 Task: Find connections with filter location Sønderborg with filter topic #realestatewith filter profile language German with filter current company INeuron.ai with filter school Patna University with filter industry Dairy Product Manufacturing with filter service category Graphic Design with filter keywords title Hospital Volunteer
Action: Mouse moved to (501, 66)
Screenshot: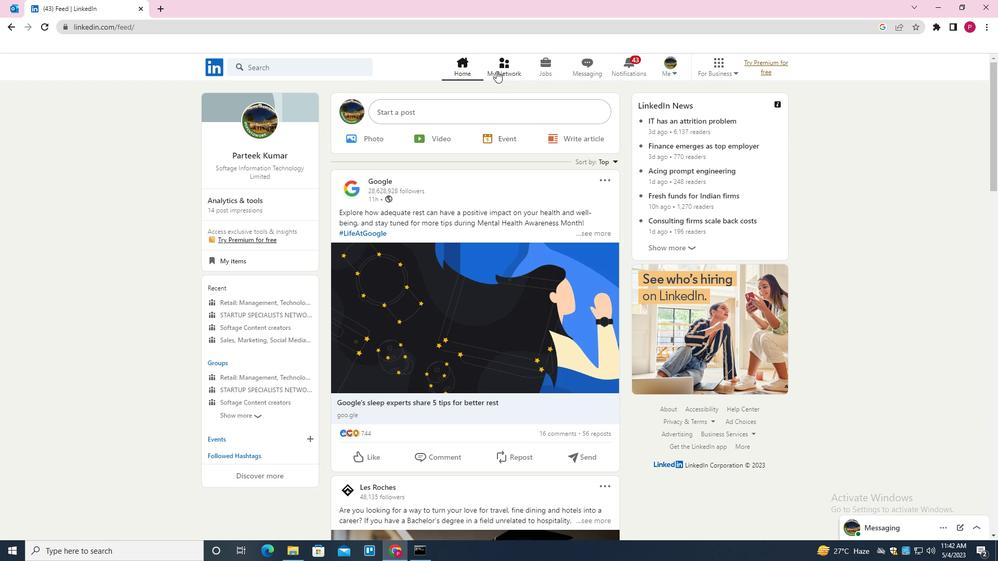 
Action: Mouse pressed left at (501, 66)
Screenshot: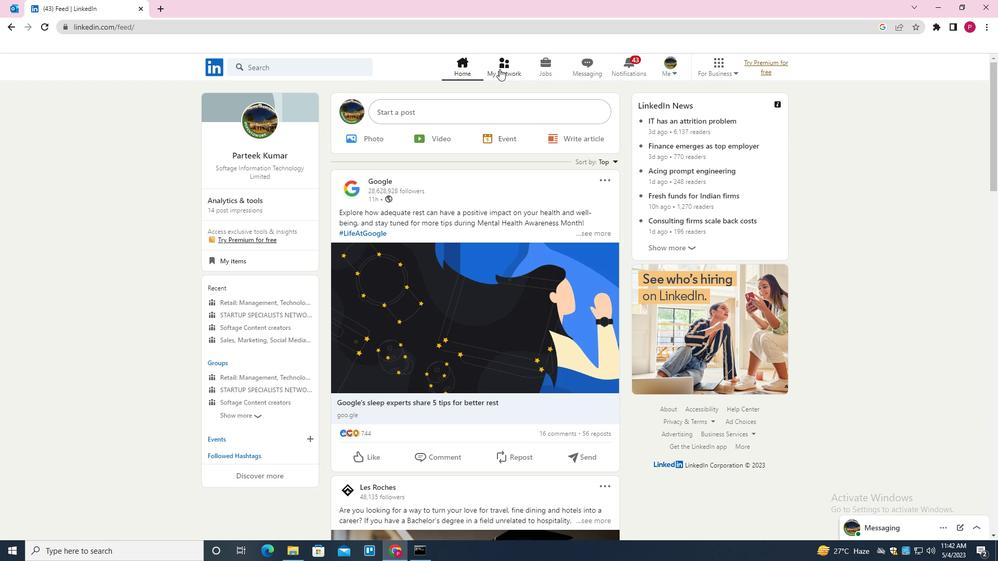 
Action: Mouse moved to (312, 122)
Screenshot: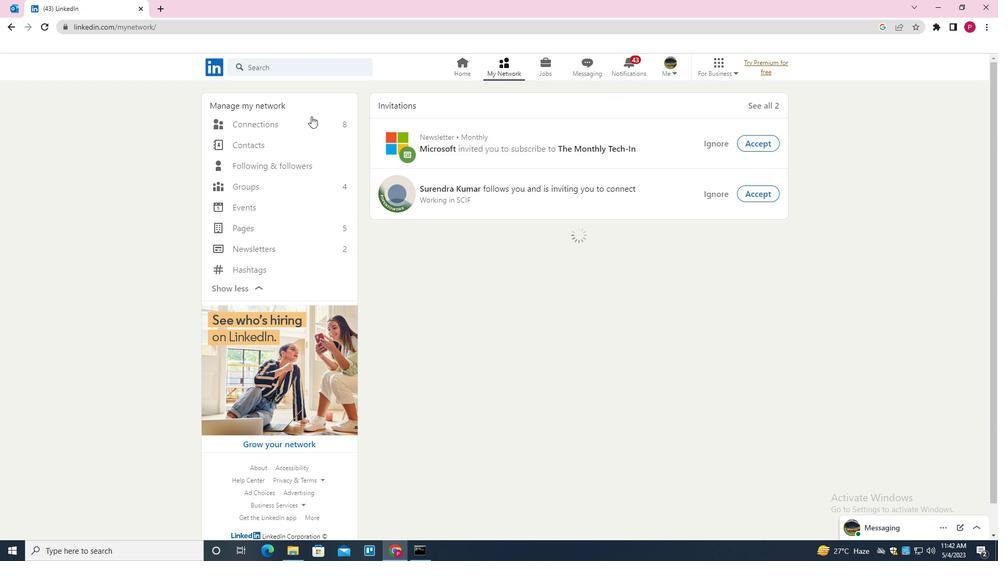
Action: Mouse pressed left at (312, 122)
Screenshot: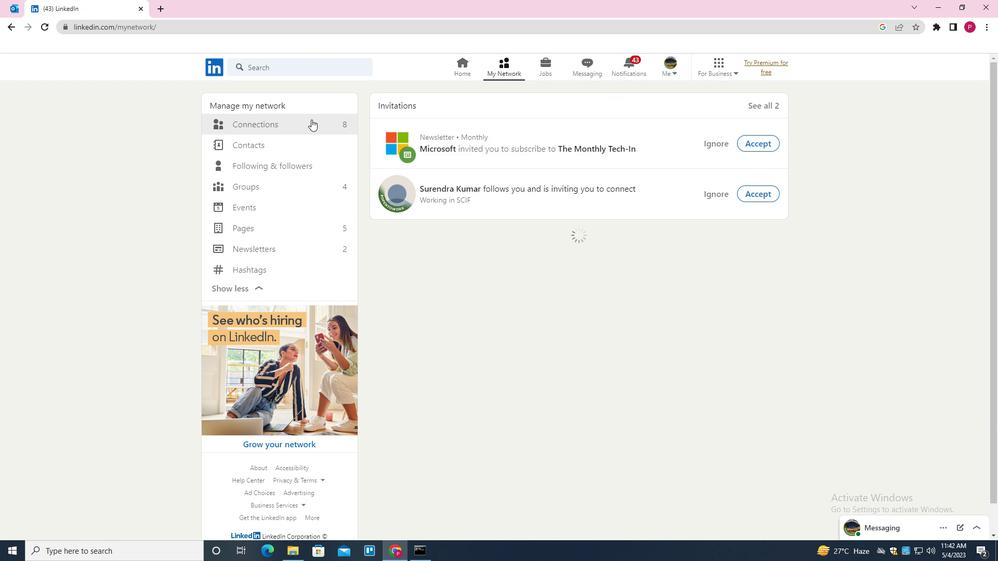 
Action: Mouse moved to (585, 126)
Screenshot: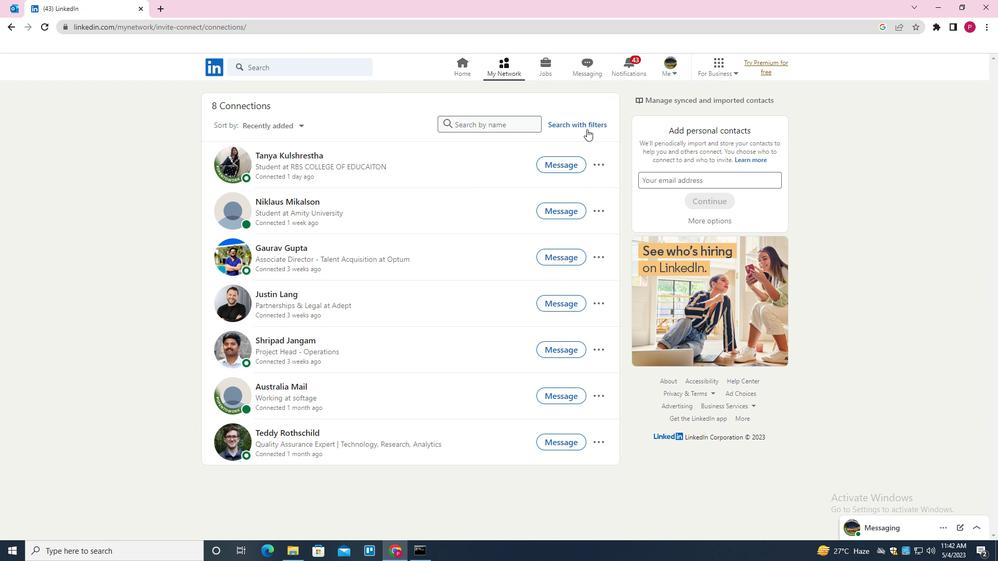 
Action: Mouse pressed left at (585, 126)
Screenshot: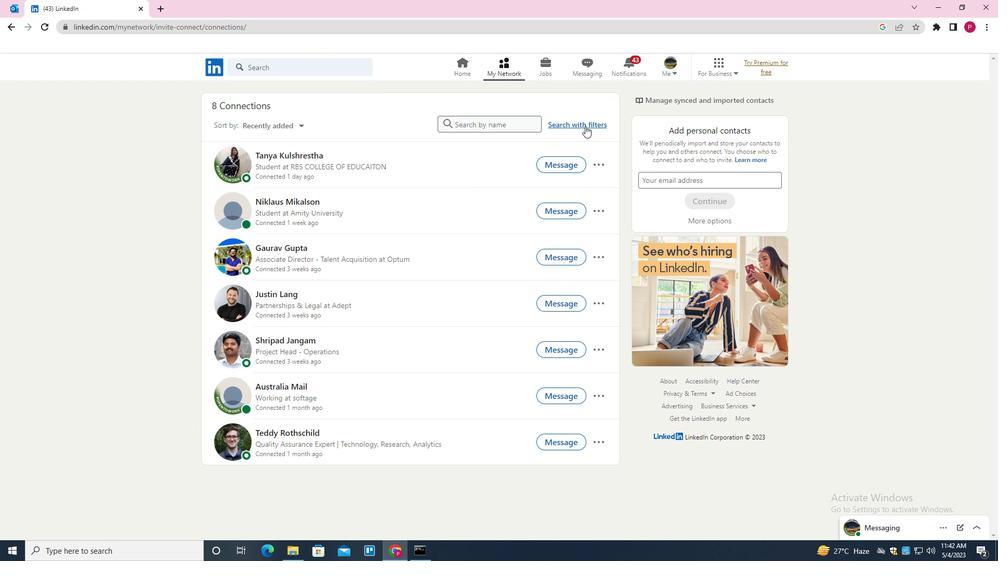 
Action: Mouse moved to (532, 94)
Screenshot: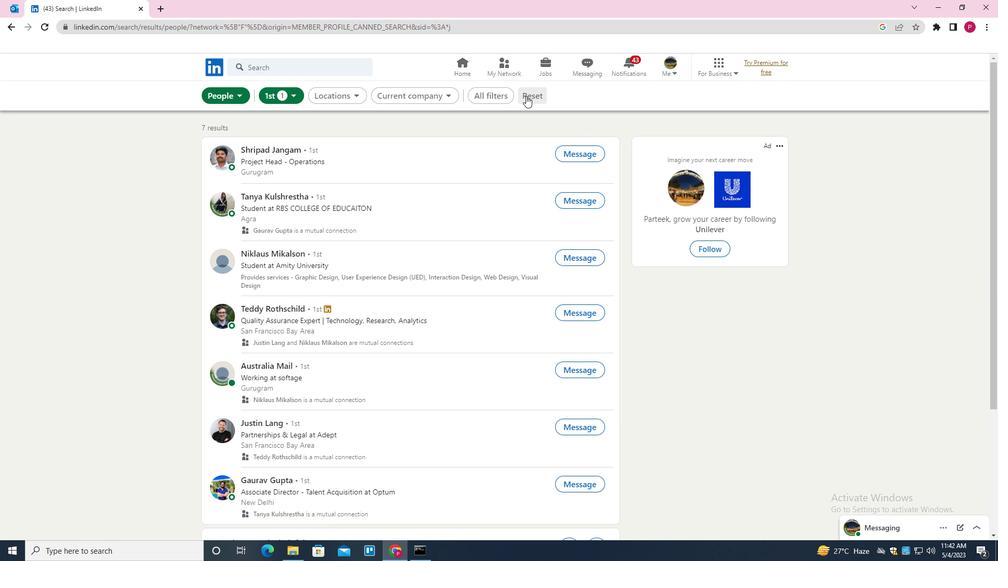 
Action: Mouse pressed left at (532, 94)
Screenshot: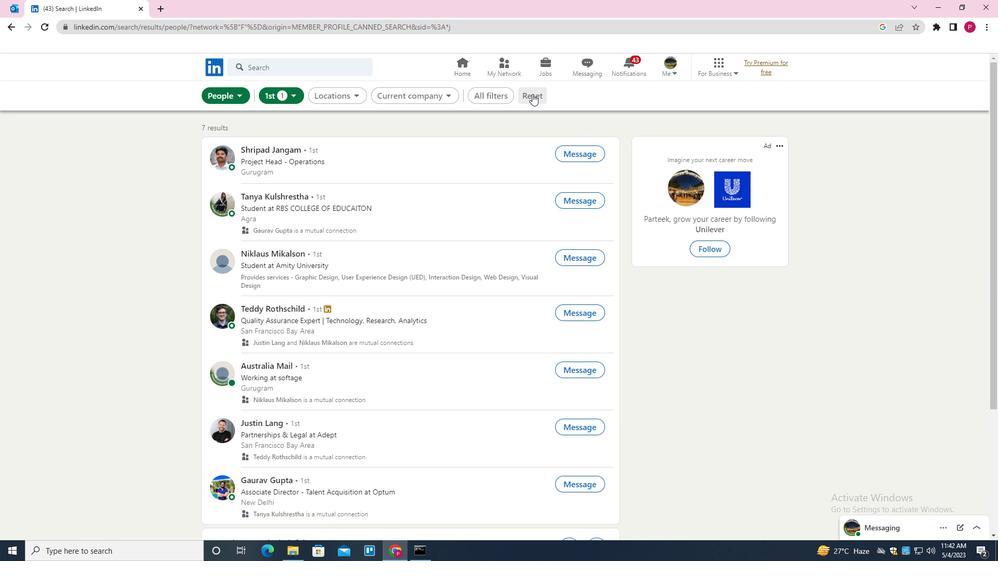
Action: Mouse moved to (522, 100)
Screenshot: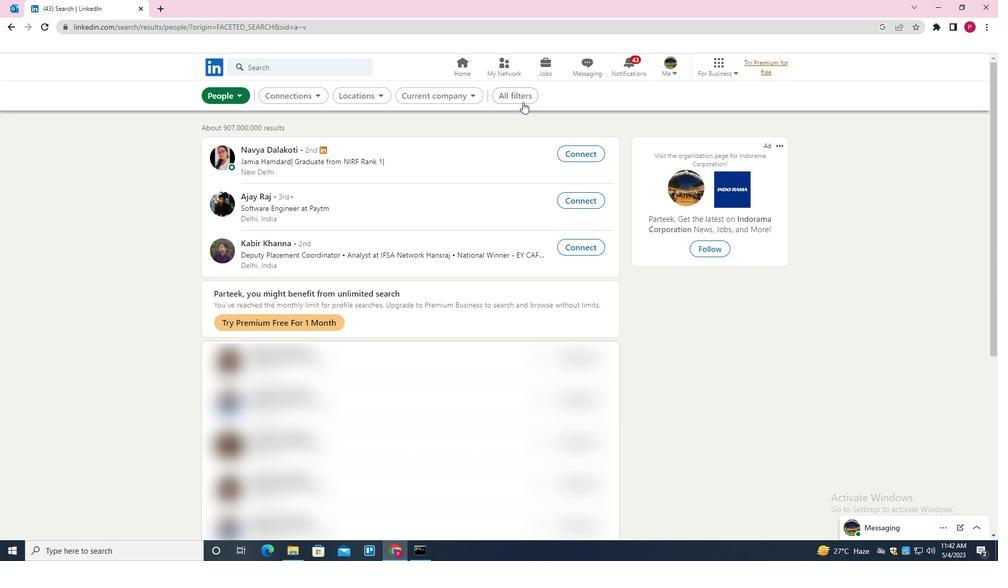 
Action: Mouse pressed left at (522, 100)
Screenshot: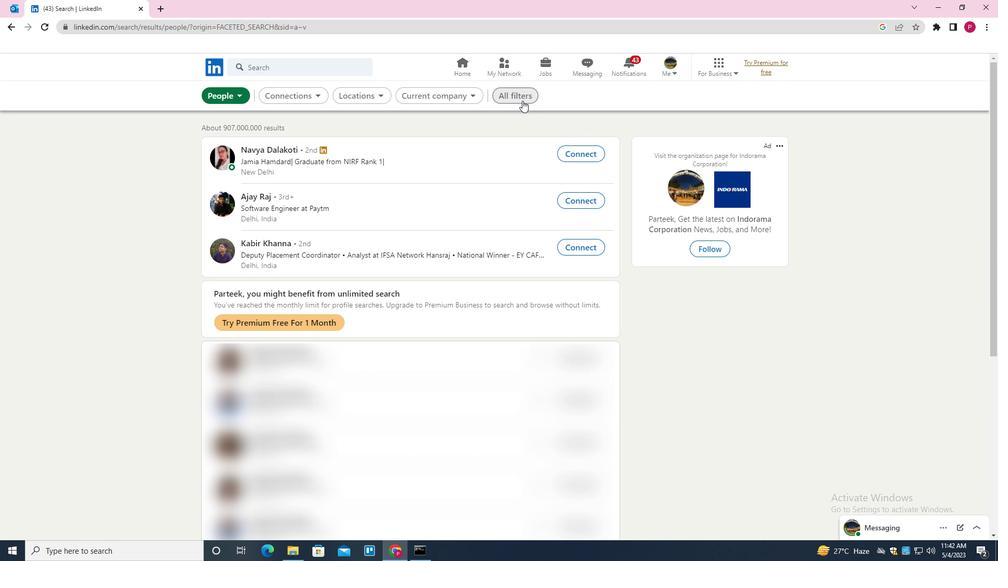 
Action: Mouse moved to (833, 273)
Screenshot: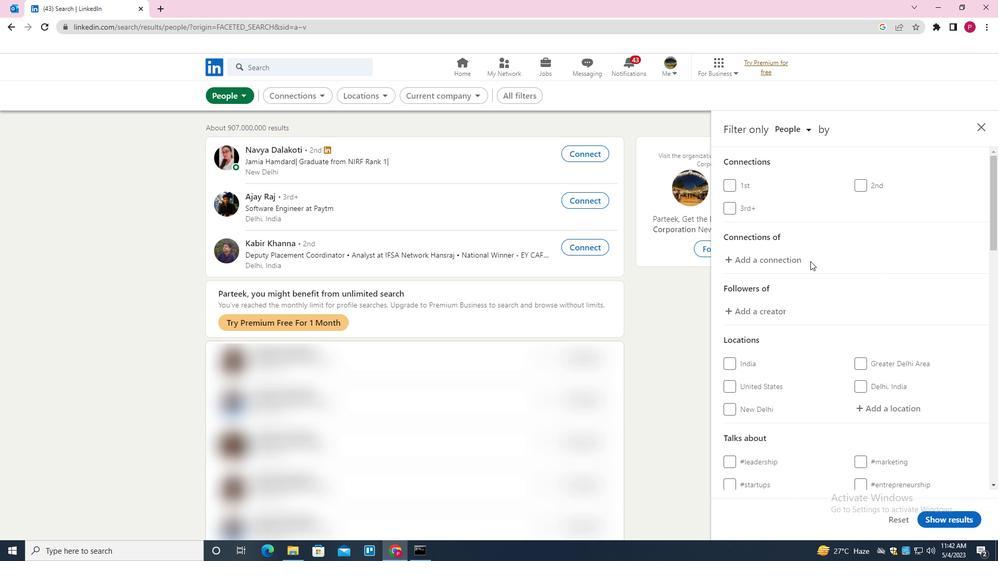 
Action: Mouse scrolled (833, 273) with delta (0, 0)
Screenshot: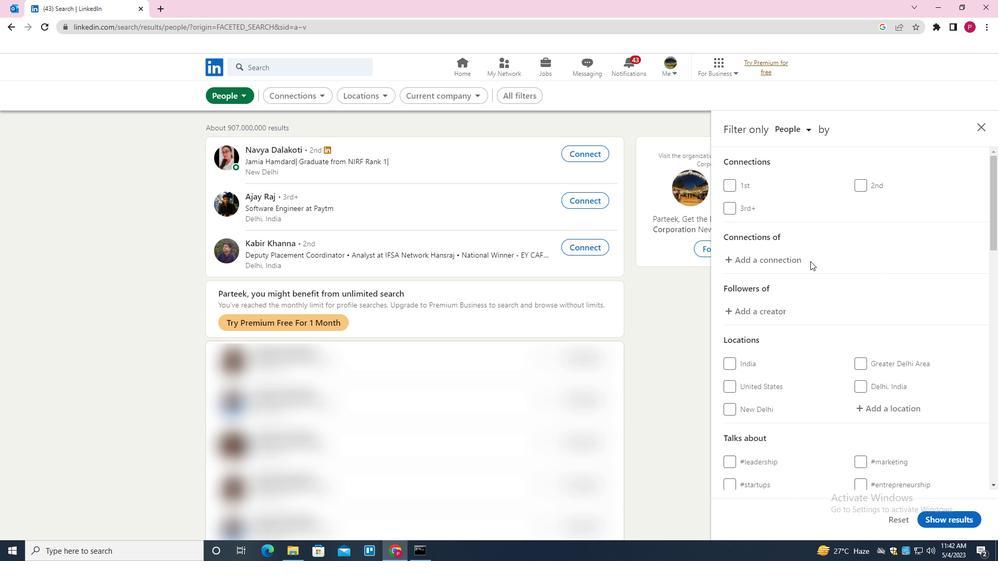 
Action: Mouse moved to (834, 274)
Screenshot: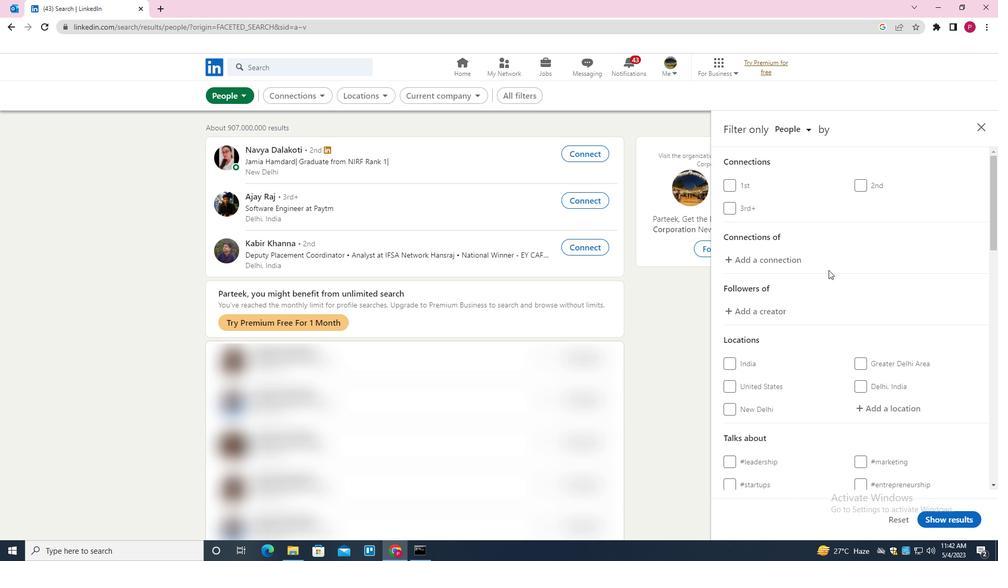 
Action: Mouse scrolled (834, 274) with delta (0, 0)
Screenshot: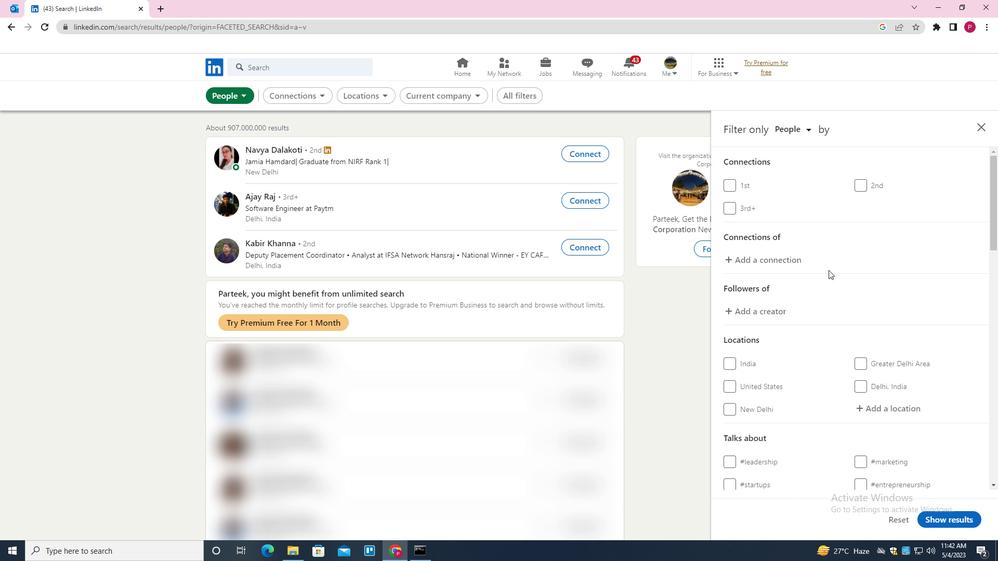 
Action: Mouse moved to (883, 302)
Screenshot: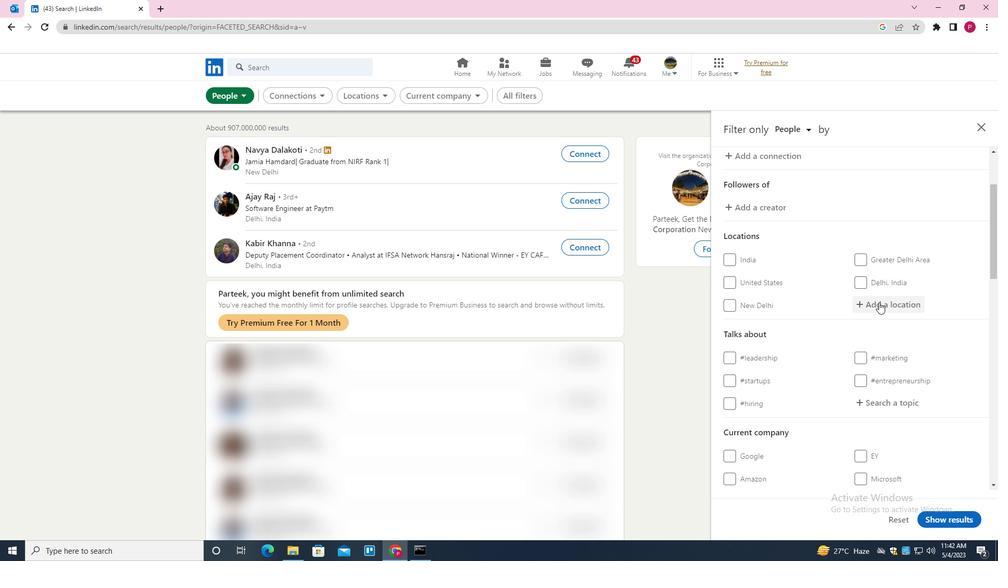 
Action: Mouse pressed left at (883, 302)
Screenshot: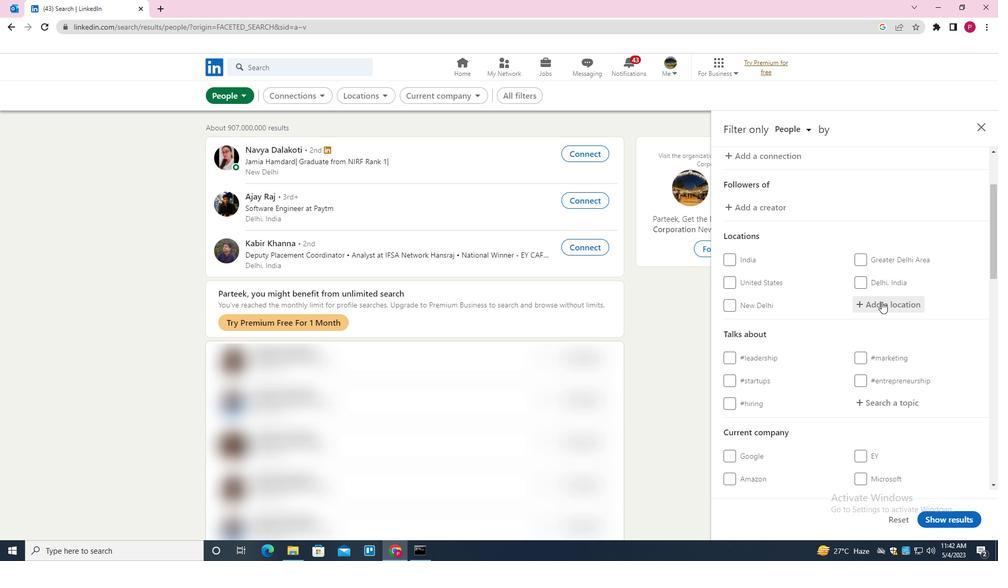 
Action: Key pressed <Key.shift><Key.shift><Key.shift>SONDER<Key.down><Key.enter>
Screenshot: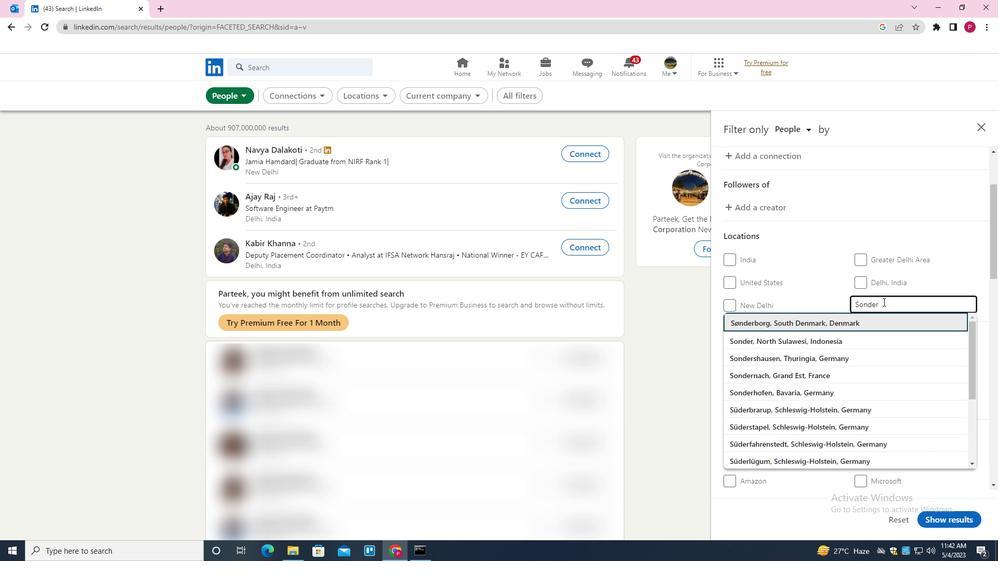 
Action: Mouse moved to (858, 294)
Screenshot: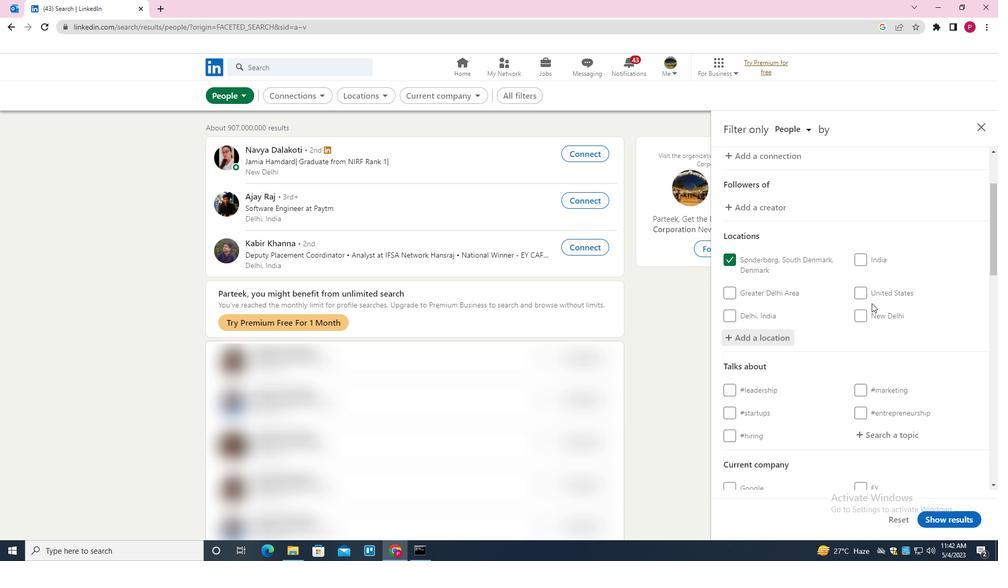 
Action: Mouse scrolled (858, 294) with delta (0, 0)
Screenshot: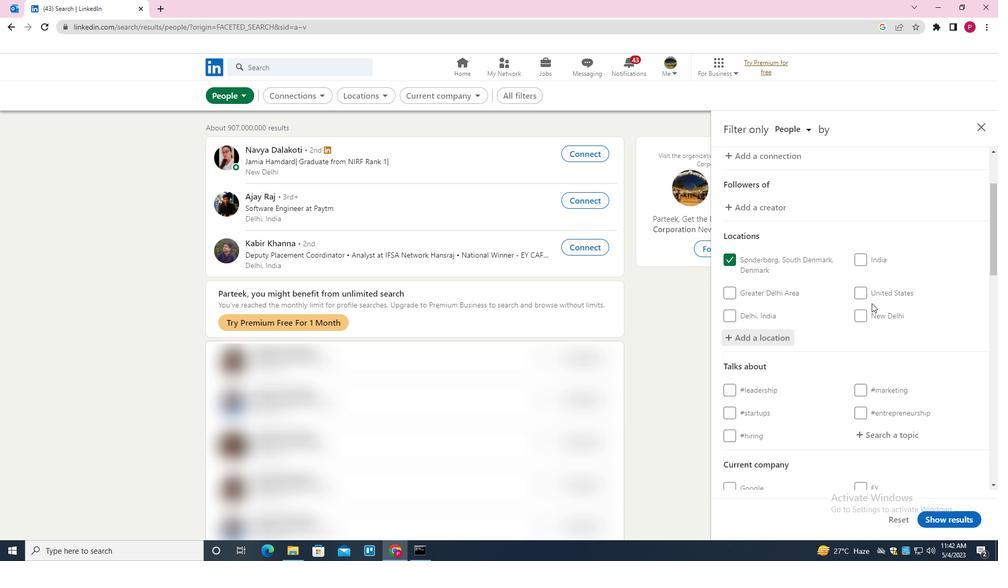 
Action: Mouse moved to (858, 294)
Screenshot: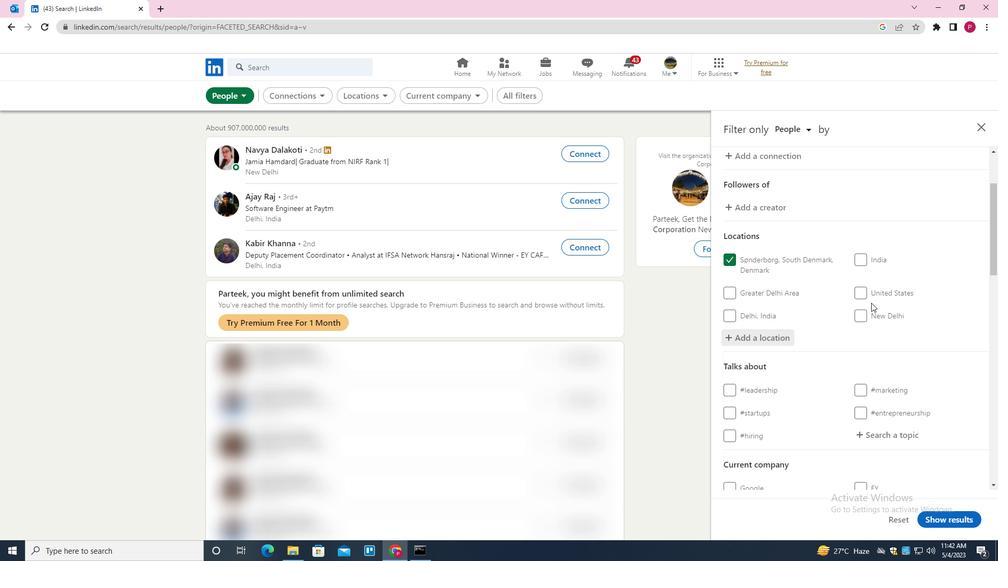 
Action: Mouse scrolled (858, 293) with delta (0, 0)
Screenshot: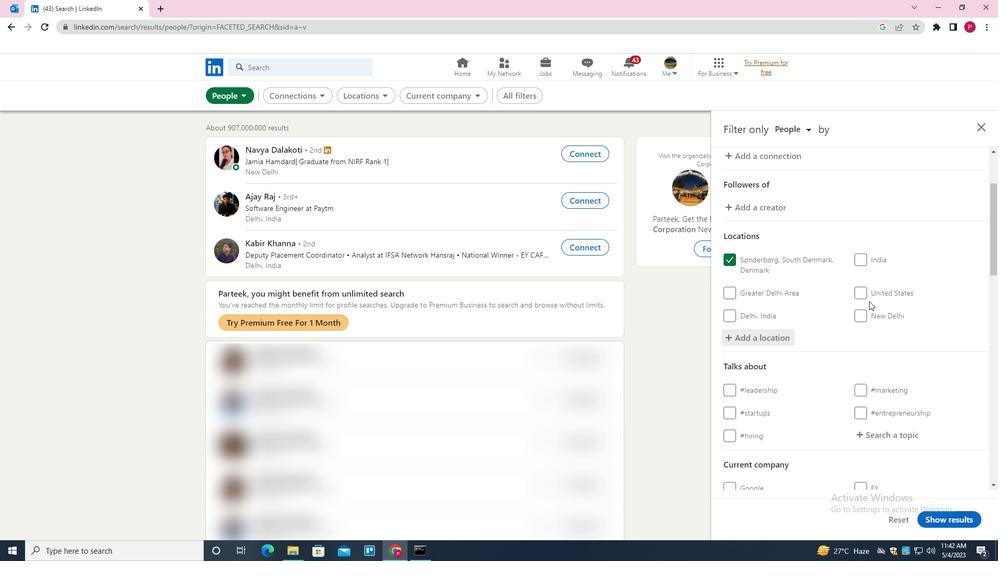 
Action: Mouse scrolled (858, 293) with delta (0, 0)
Screenshot: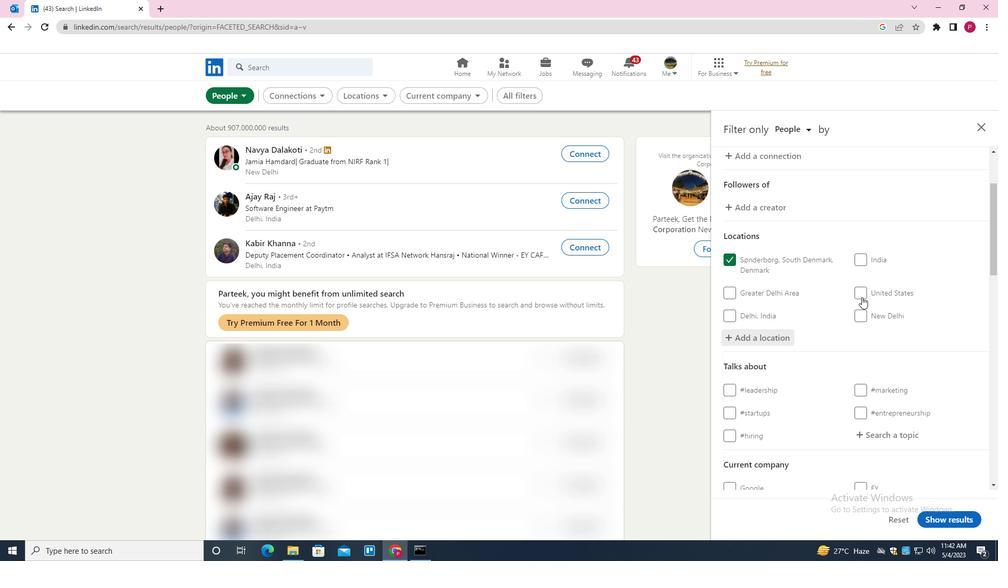 
Action: Mouse moved to (858, 293)
Screenshot: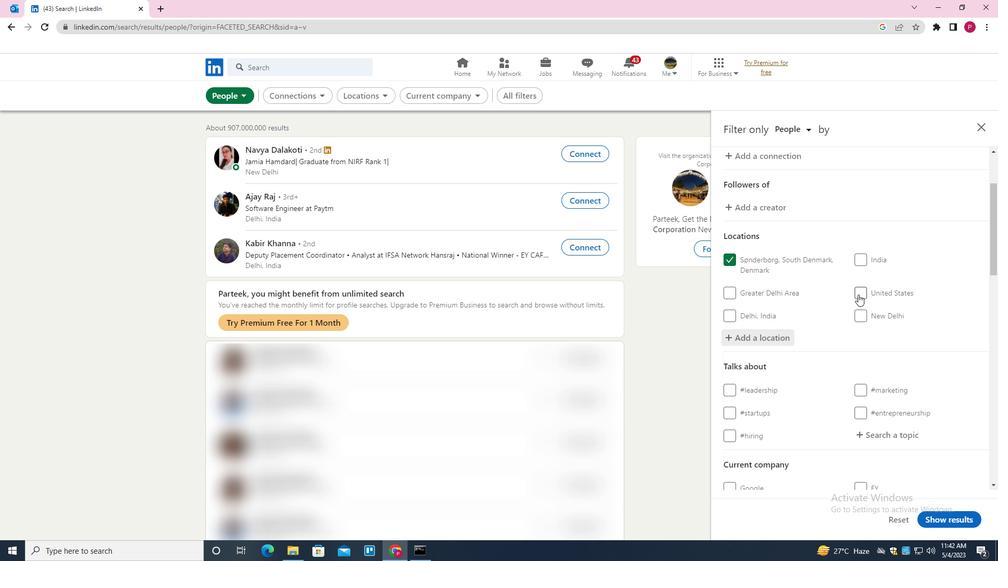 
Action: Mouse scrolled (858, 293) with delta (0, 0)
Screenshot: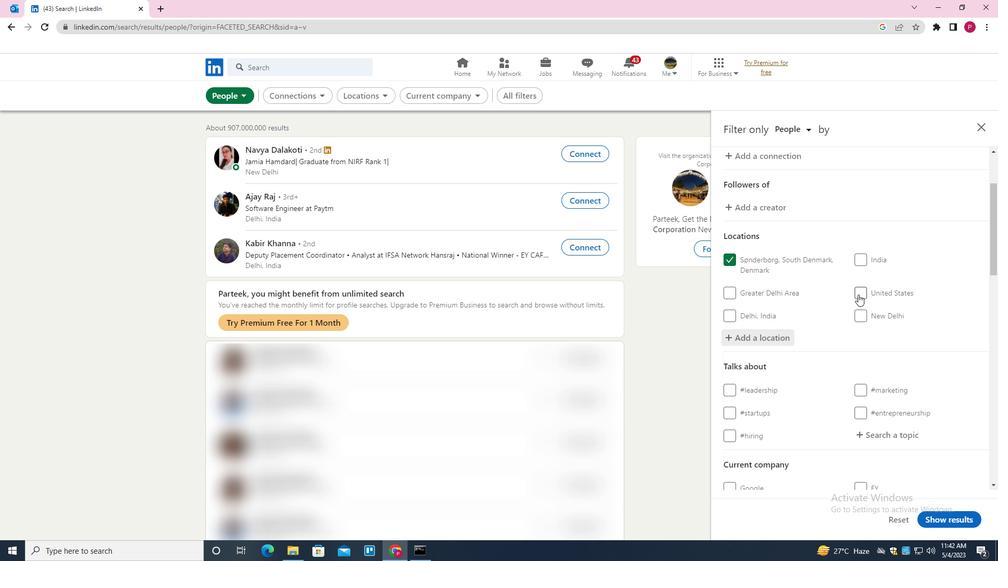 
Action: Mouse moved to (886, 228)
Screenshot: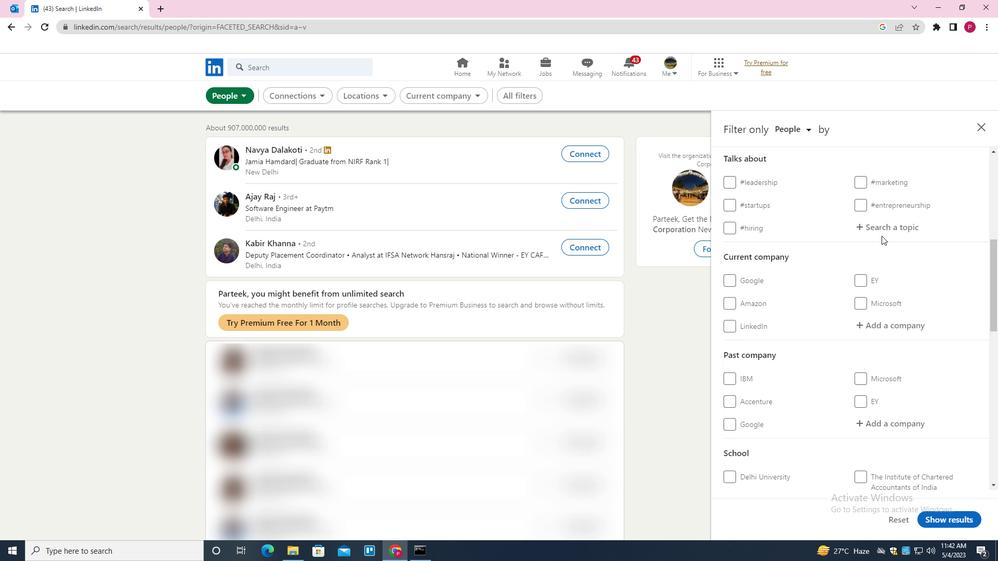 
Action: Mouse pressed left at (886, 228)
Screenshot: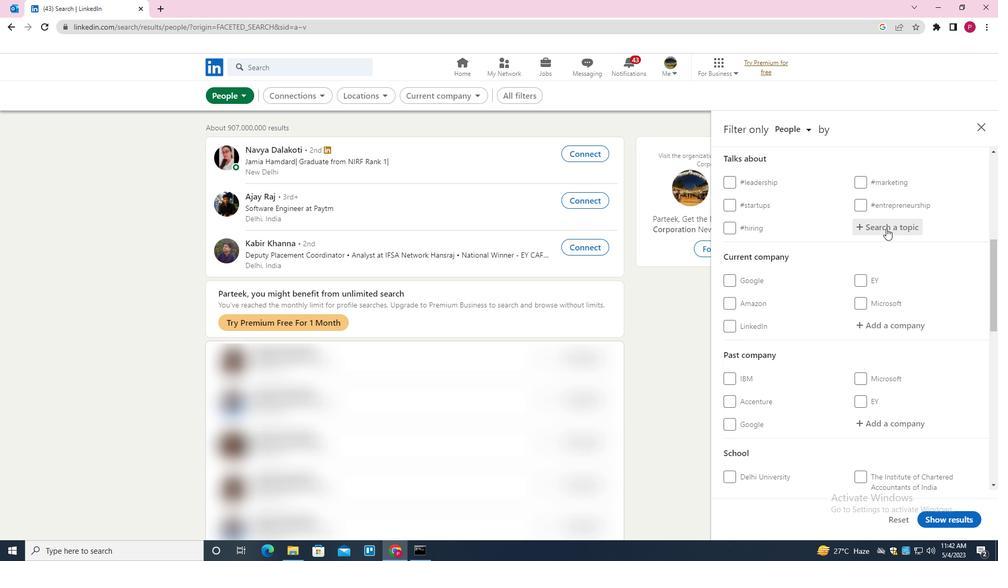 
Action: Key pressed REALSTATE<Key.down><Key.enter>
Screenshot: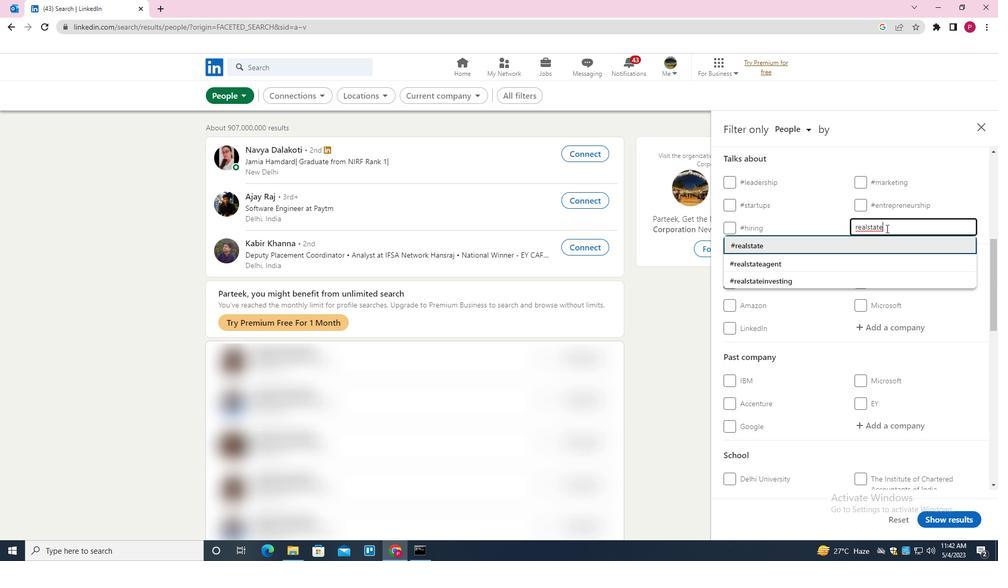 
Action: Mouse moved to (849, 251)
Screenshot: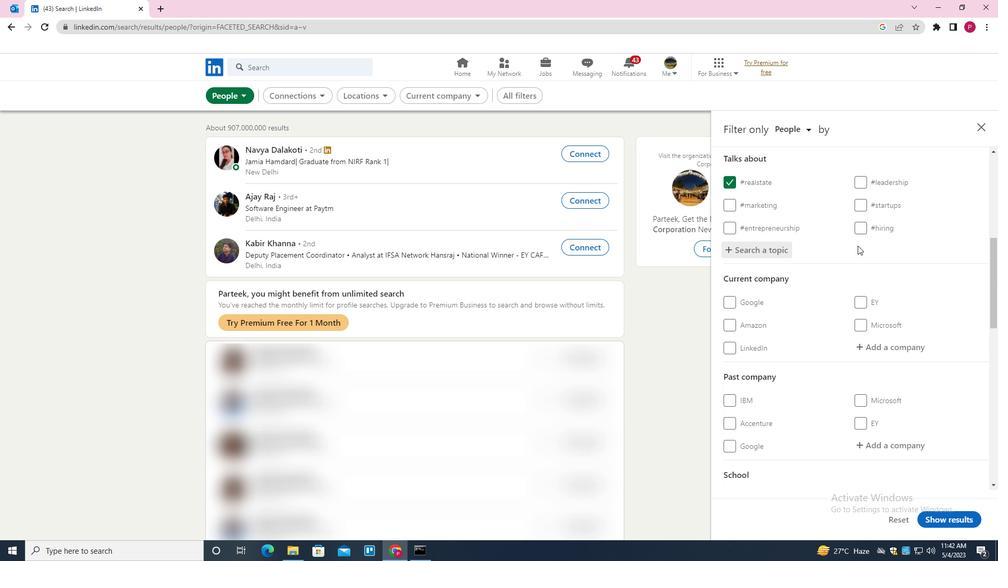 
Action: Mouse scrolled (849, 251) with delta (0, 0)
Screenshot: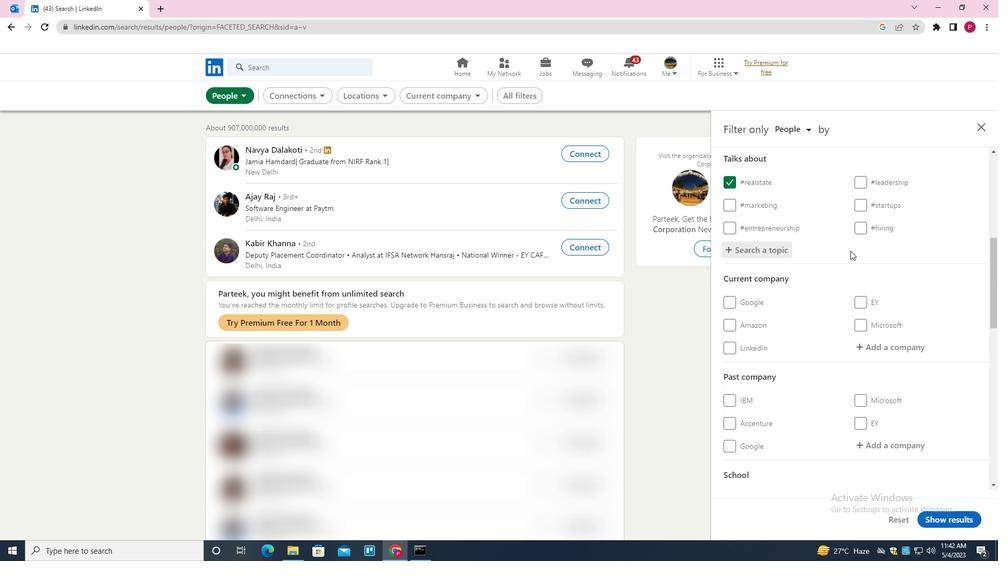 
Action: Mouse scrolled (849, 251) with delta (0, 0)
Screenshot: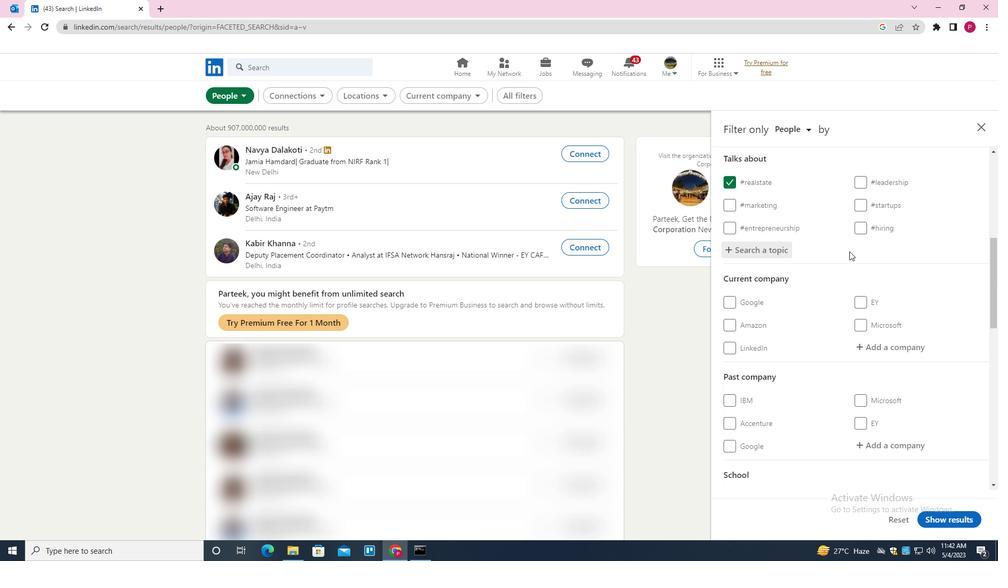 
Action: Mouse scrolled (849, 251) with delta (0, 0)
Screenshot: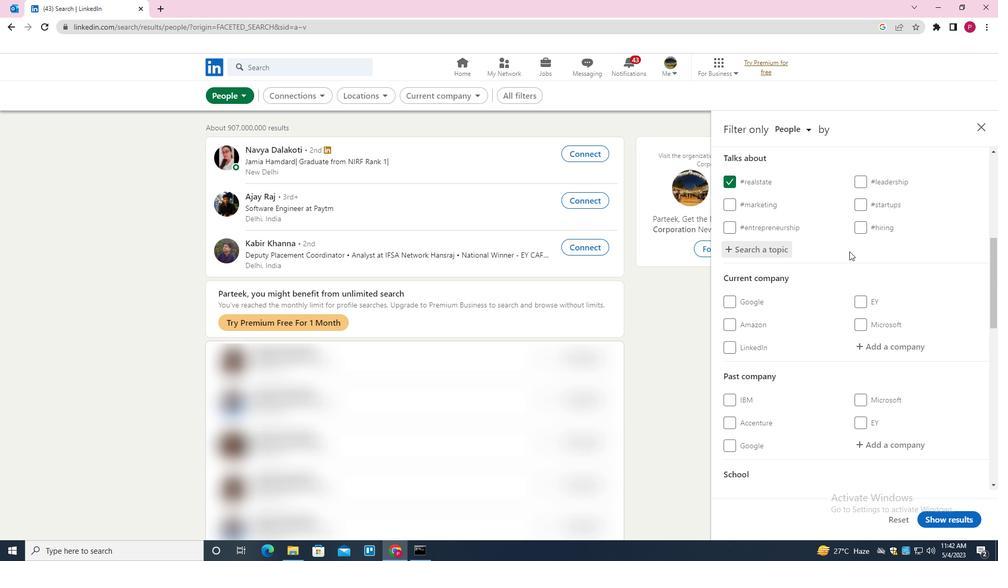 
Action: Mouse scrolled (849, 251) with delta (0, 0)
Screenshot: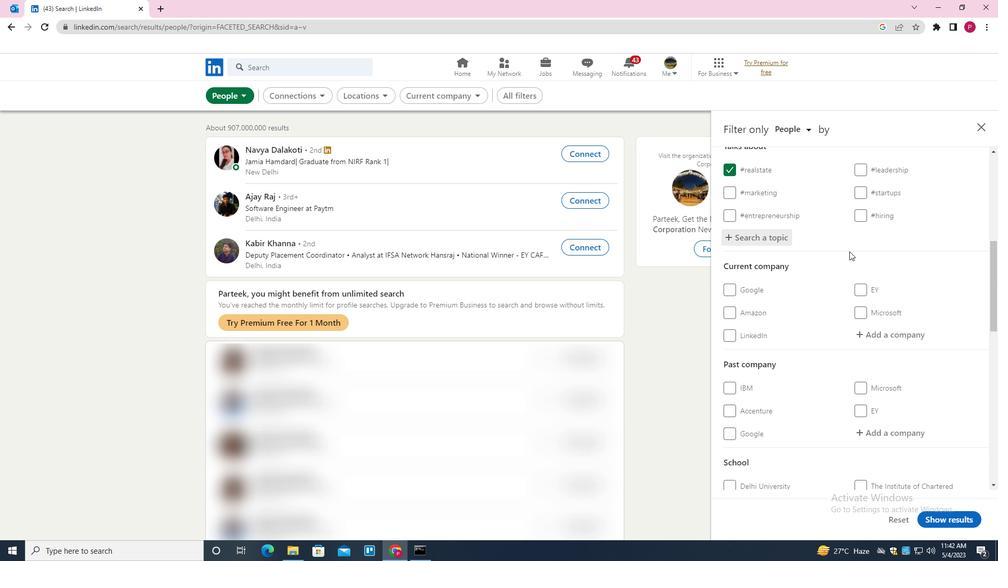 
Action: Mouse scrolled (849, 251) with delta (0, 0)
Screenshot: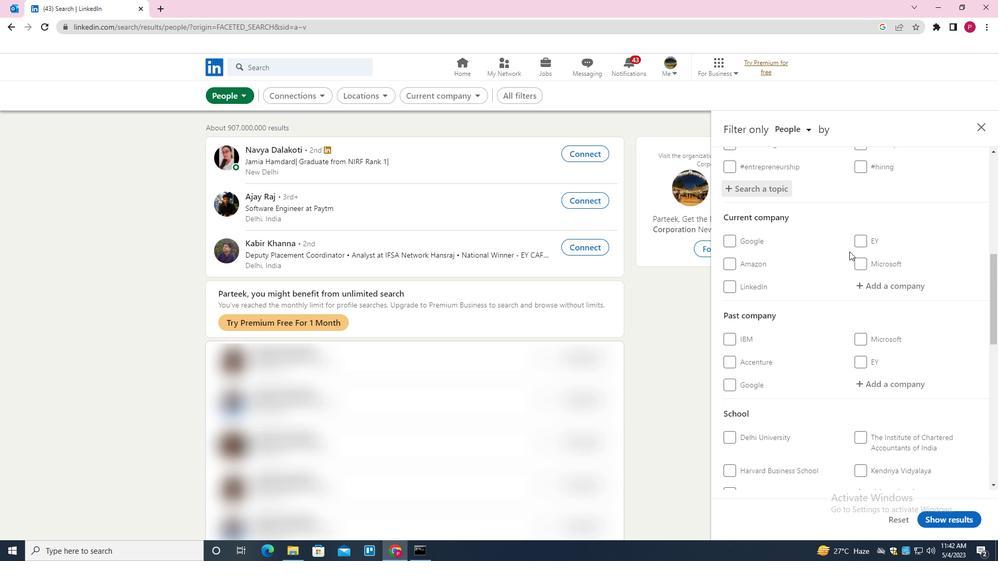 
Action: Mouse scrolled (849, 251) with delta (0, 0)
Screenshot: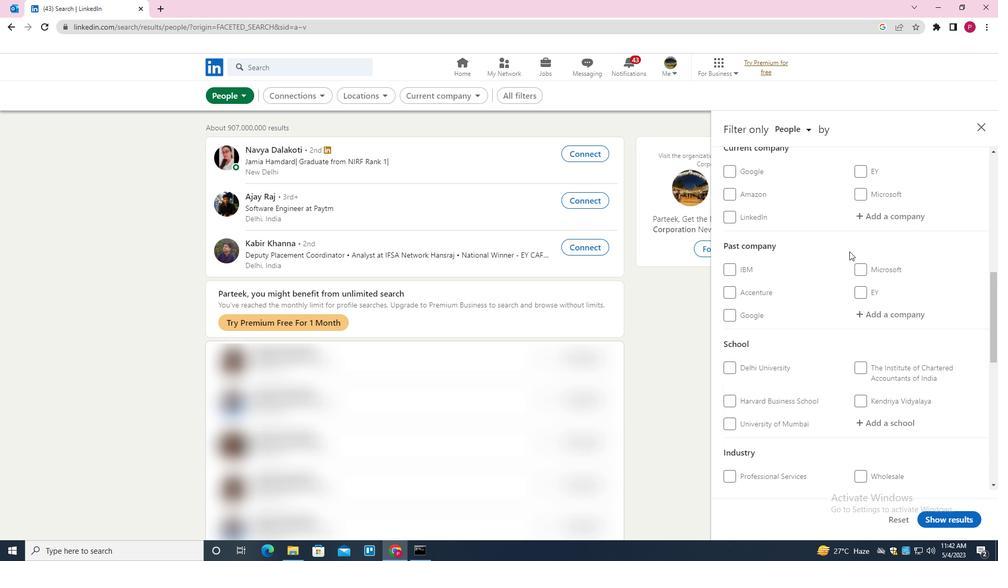 
Action: Mouse moved to (843, 275)
Screenshot: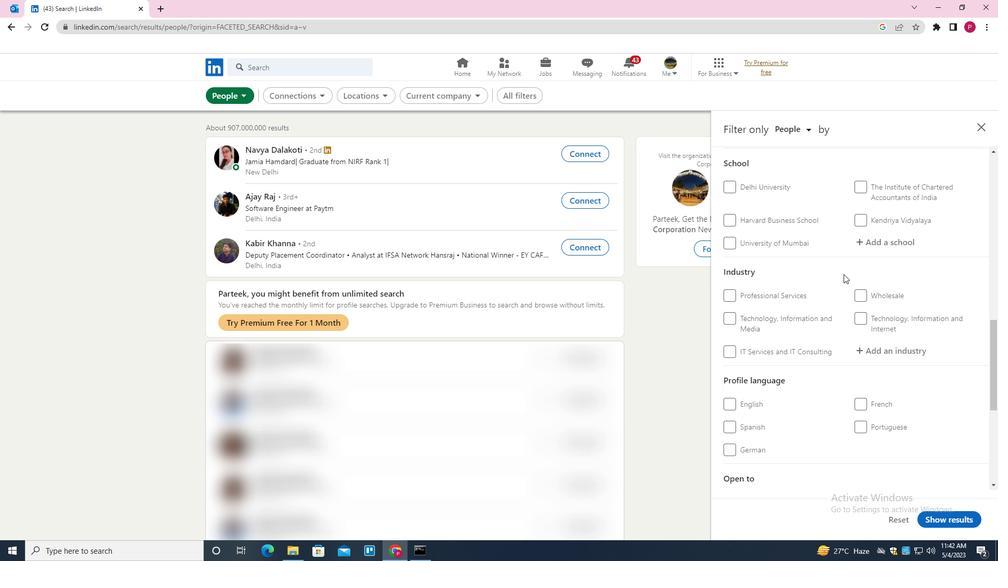 
Action: Mouse scrolled (843, 274) with delta (0, 0)
Screenshot: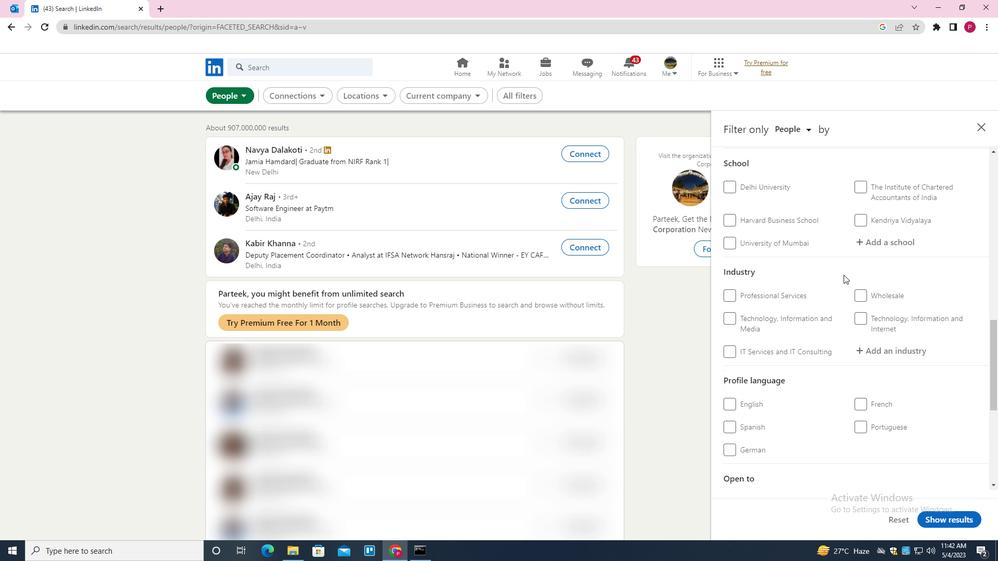 
Action: Mouse scrolled (843, 274) with delta (0, 0)
Screenshot: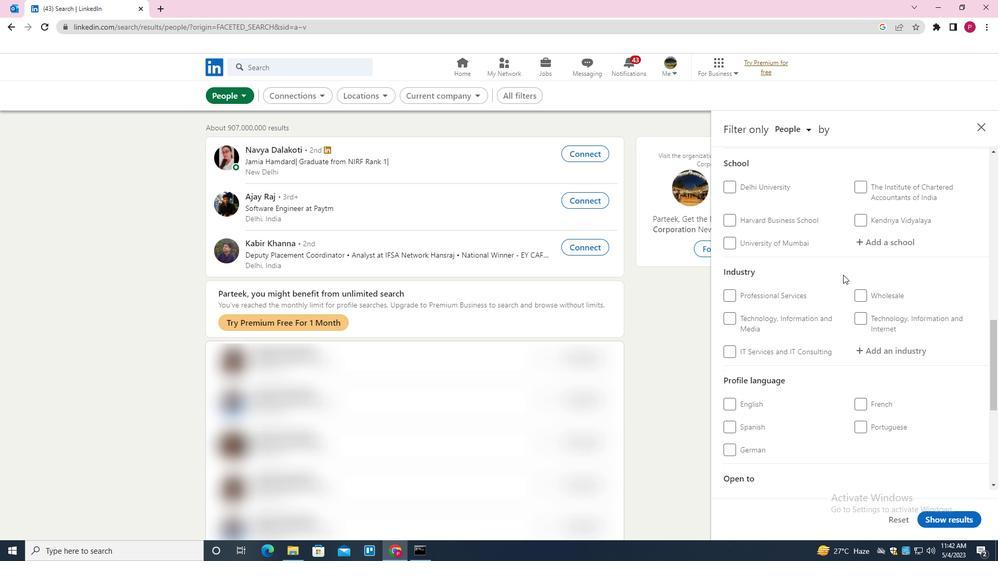 
Action: Mouse scrolled (843, 274) with delta (0, 0)
Screenshot: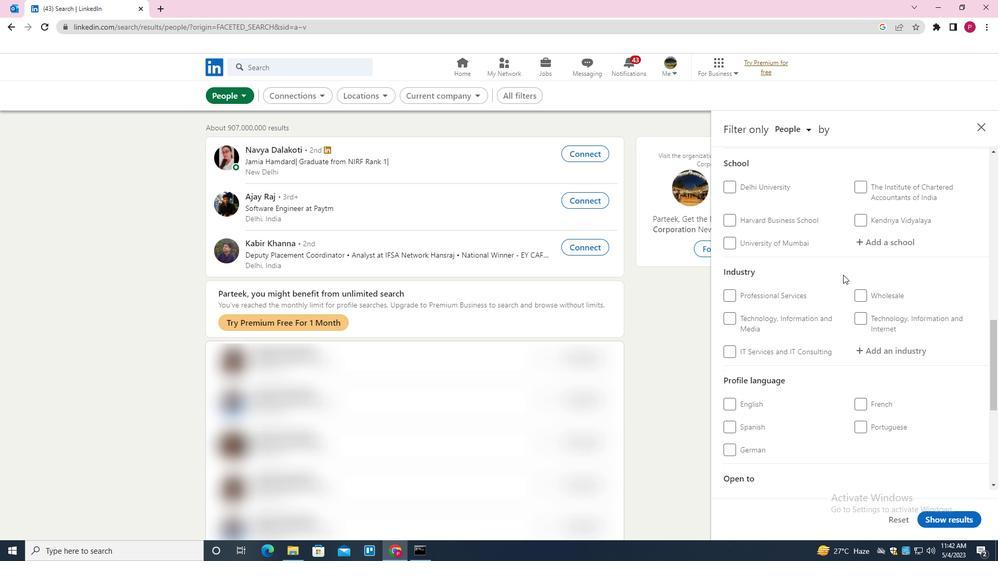 
Action: Mouse moved to (760, 295)
Screenshot: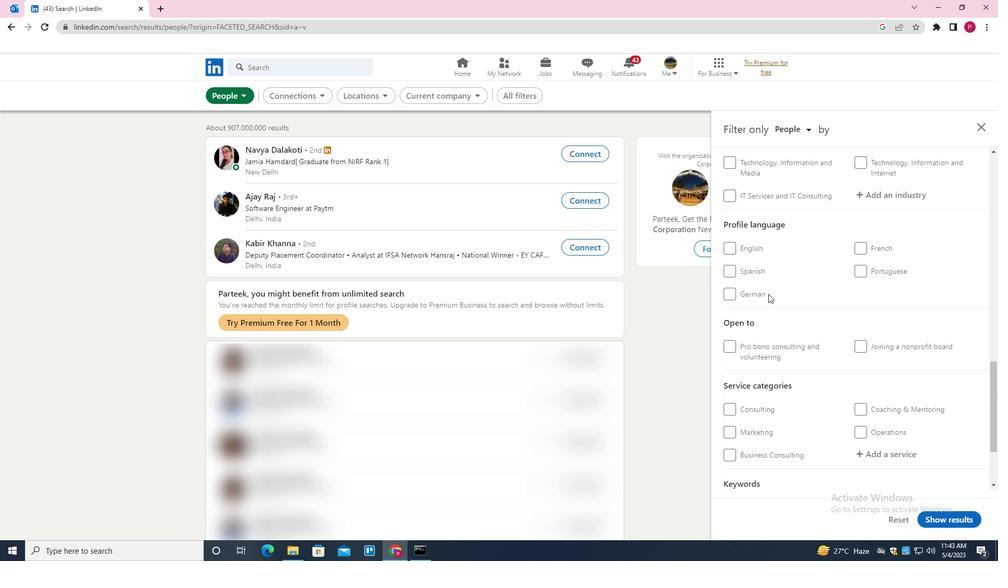 
Action: Mouse pressed left at (760, 295)
Screenshot: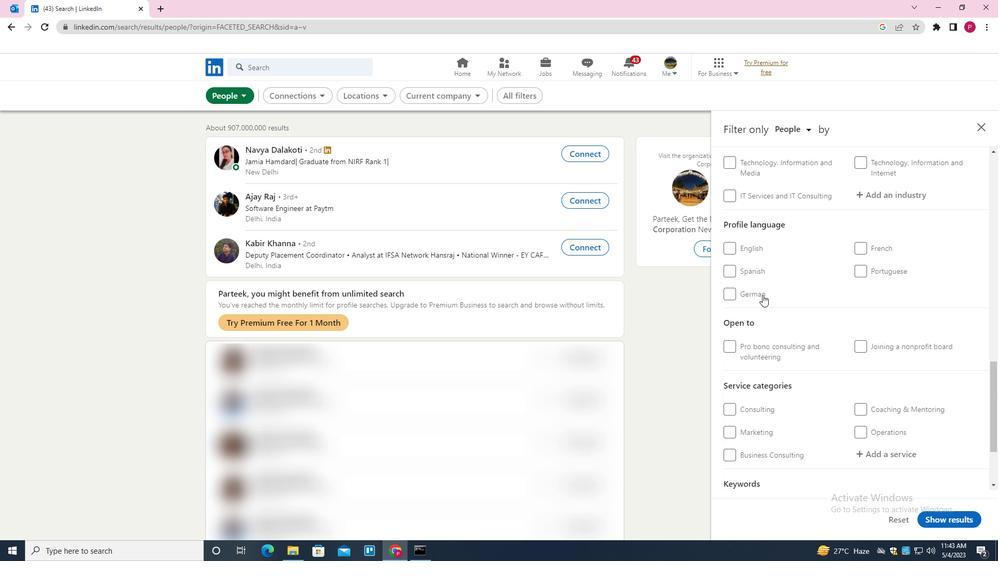 
Action: Mouse moved to (791, 298)
Screenshot: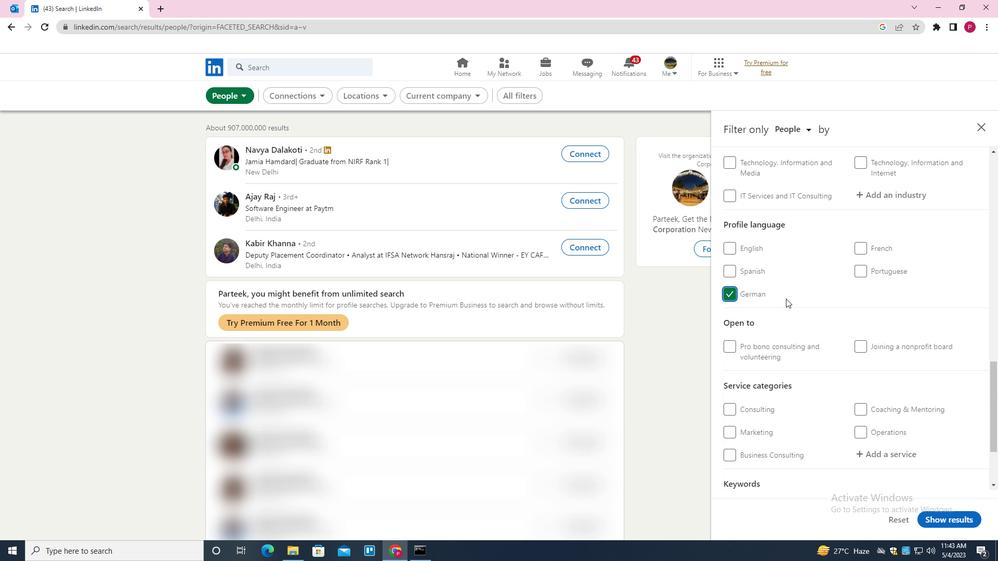 
Action: Mouse scrolled (791, 298) with delta (0, 0)
Screenshot: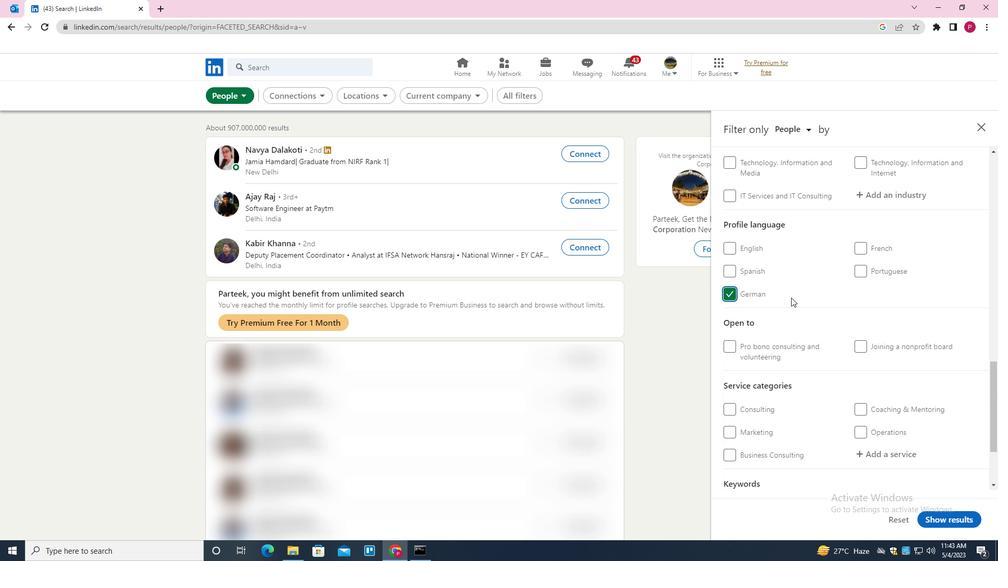 
Action: Mouse scrolled (791, 298) with delta (0, 0)
Screenshot: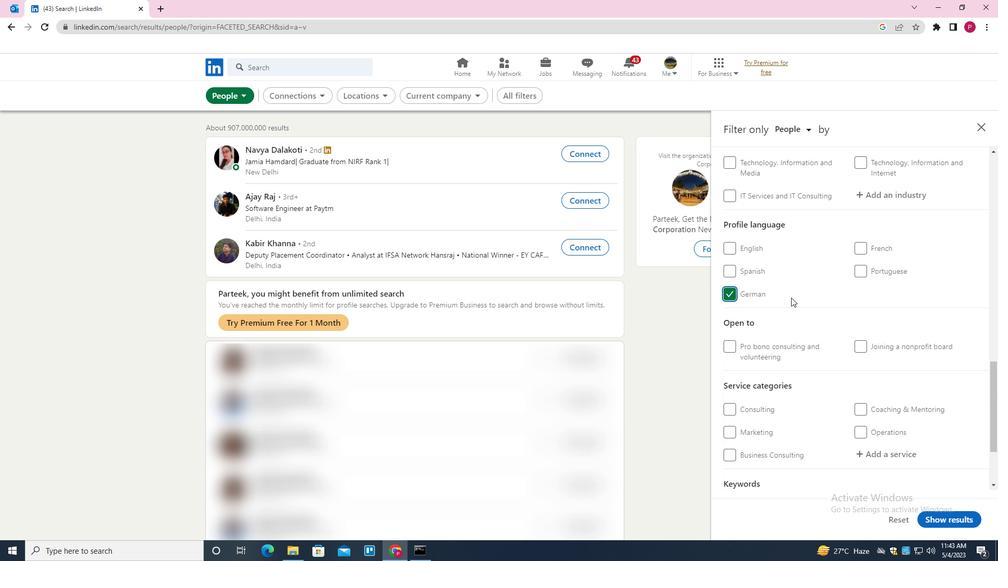 
Action: Mouse scrolled (791, 298) with delta (0, 0)
Screenshot: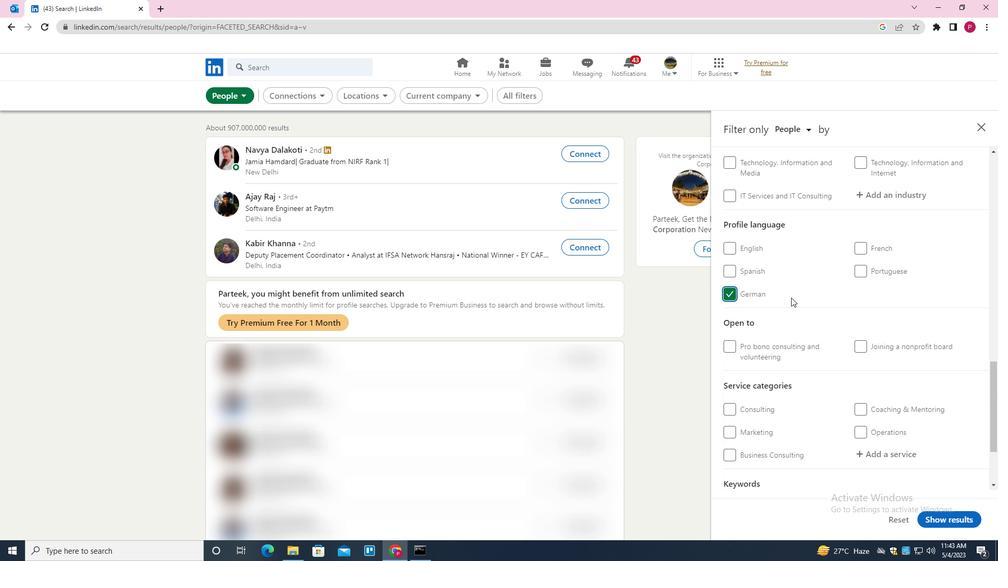 
Action: Mouse scrolled (791, 298) with delta (0, 0)
Screenshot: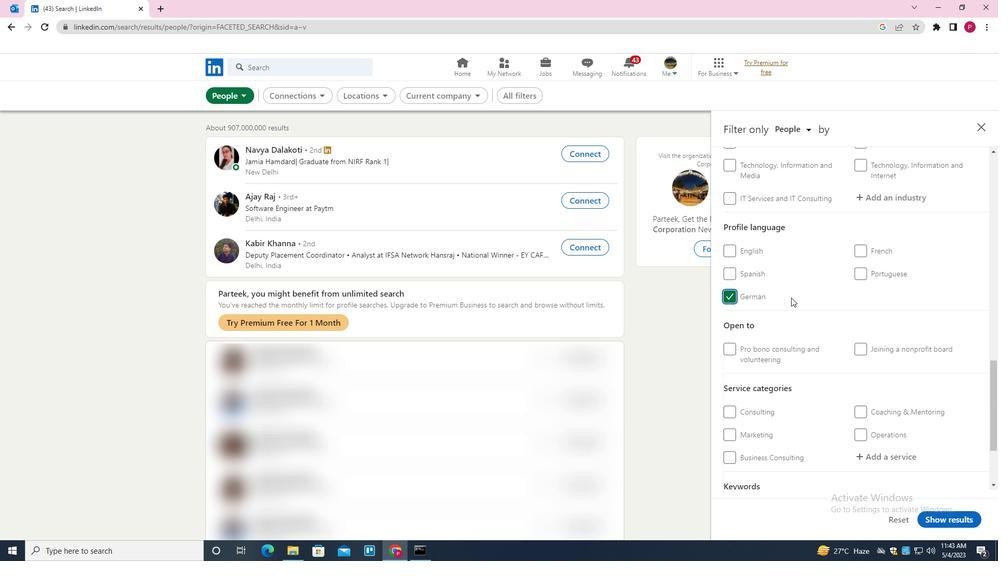 
Action: Mouse scrolled (791, 298) with delta (0, 0)
Screenshot: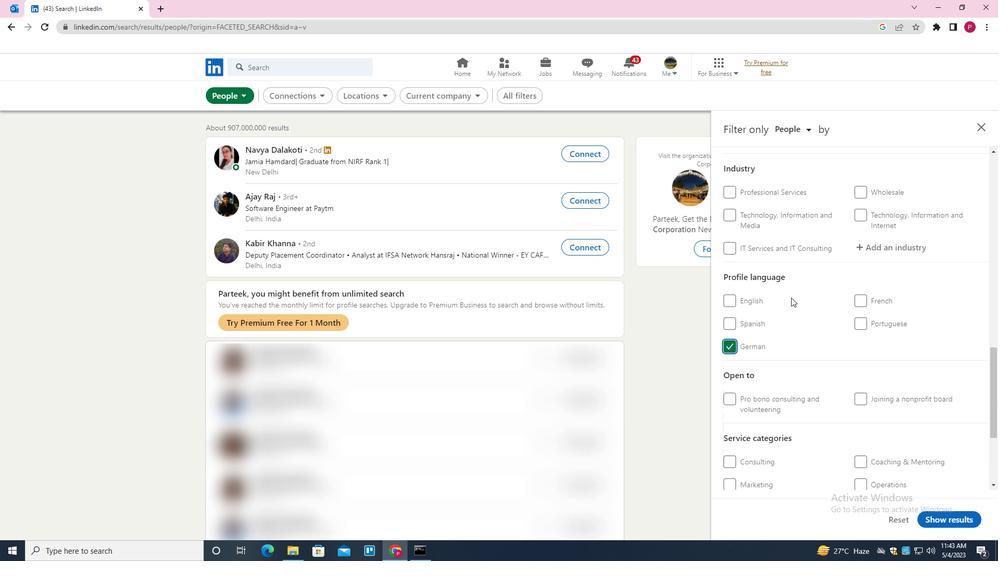 
Action: Mouse scrolled (791, 298) with delta (0, 0)
Screenshot: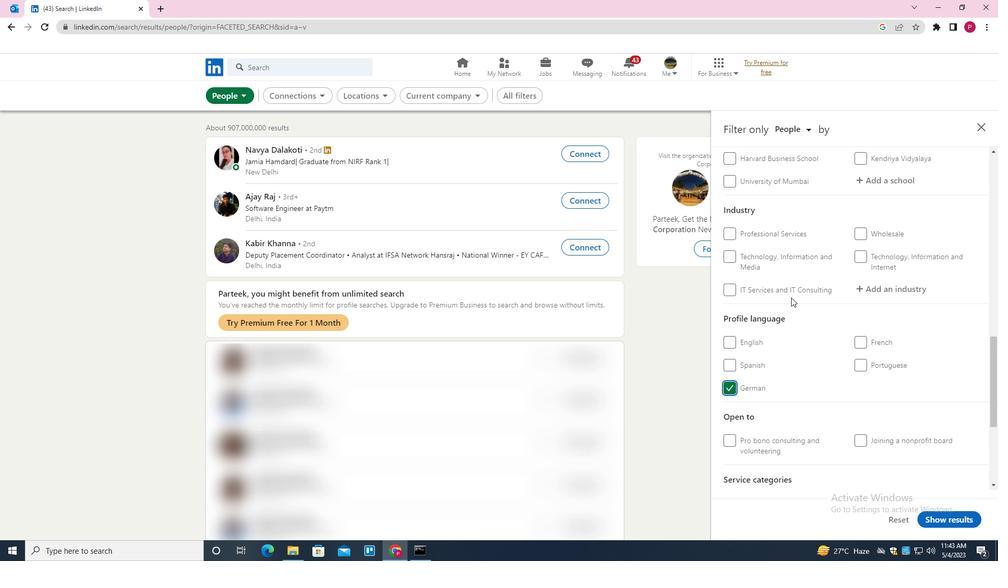 
Action: Mouse scrolled (791, 298) with delta (0, 0)
Screenshot: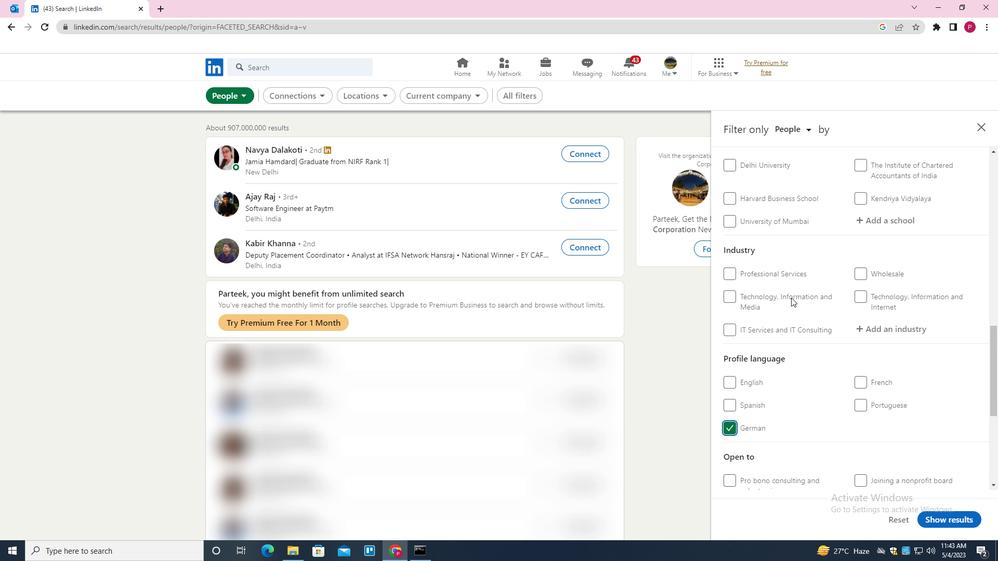 
Action: Mouse moved to (875, 245)
Screenshot: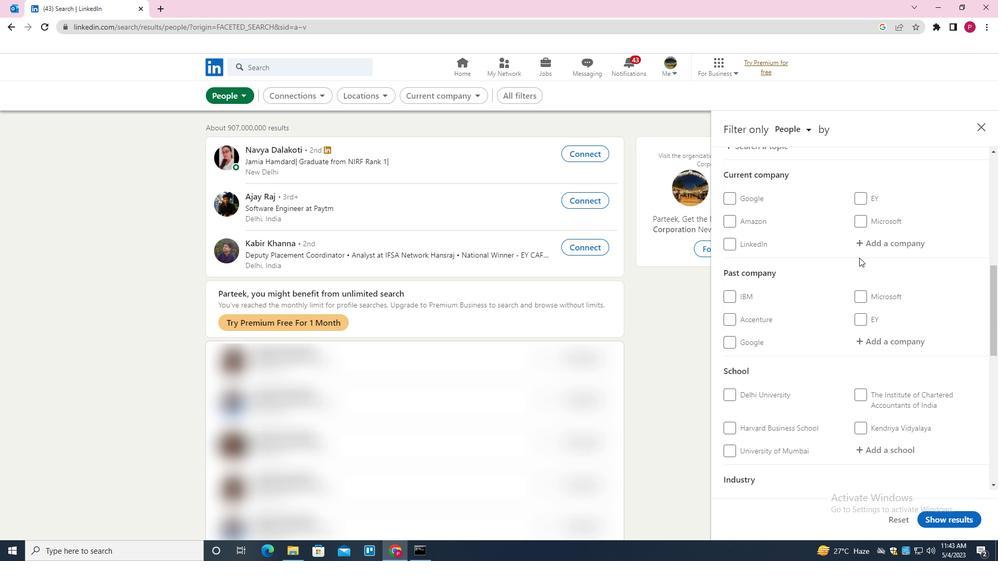 
Action: Mouse pressed left at (875, 245)
Screenshot: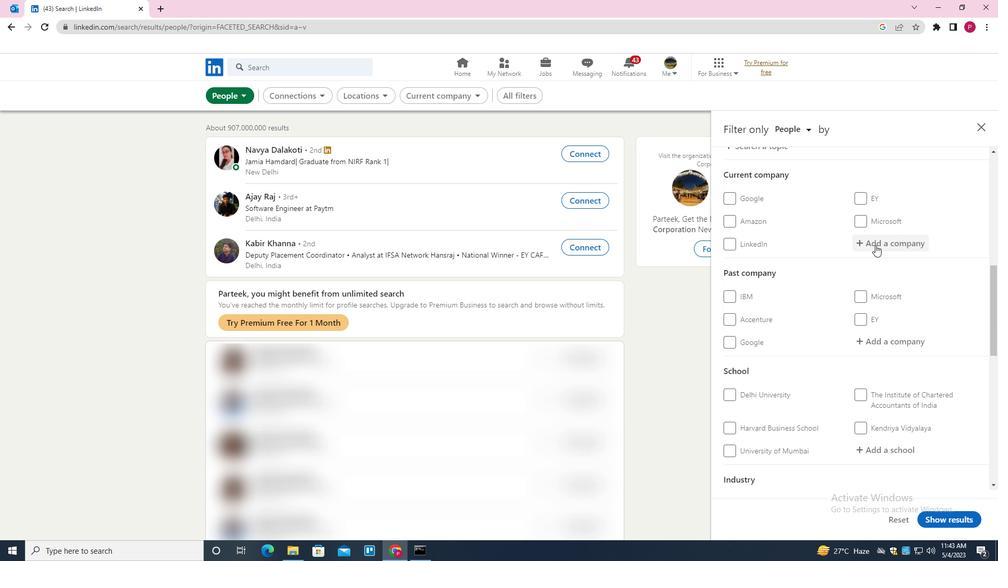 
Action: Key pressed <Key.shift>I<Key.shift>NEURON<Key.down><Key.enter>
Screenshot: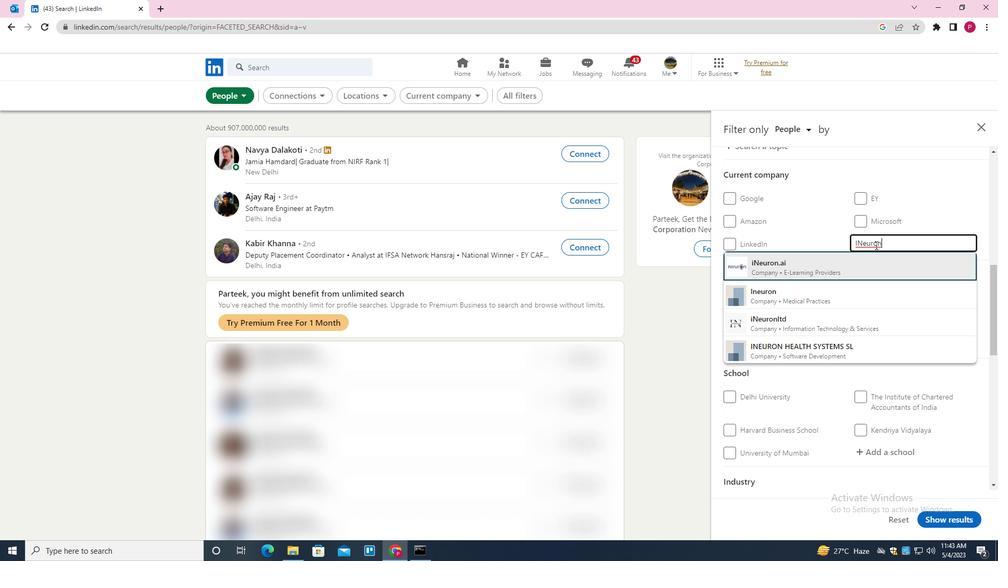 
Action: Mouse moved to (851, 264)
Screenshot: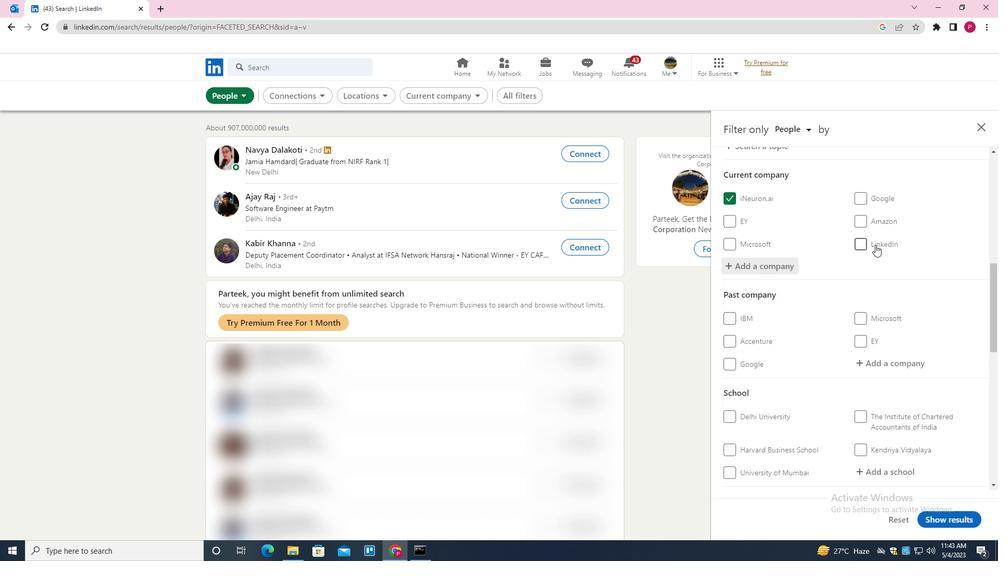 
Action: Mouse scrolled (851, 265) with delta (0, 0)
Screenshot: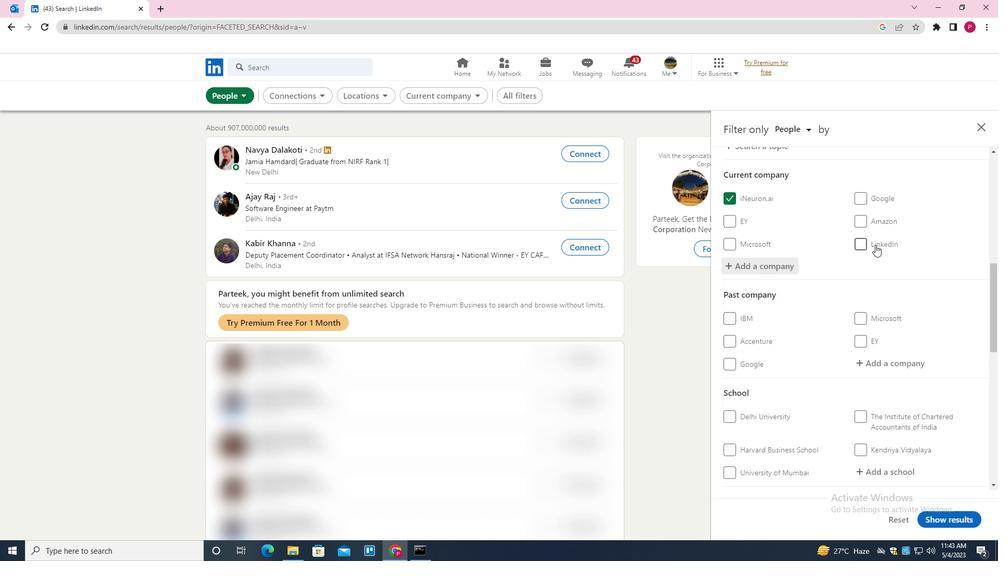 
Action: Mouse moved to (849, 265)
Screenshot: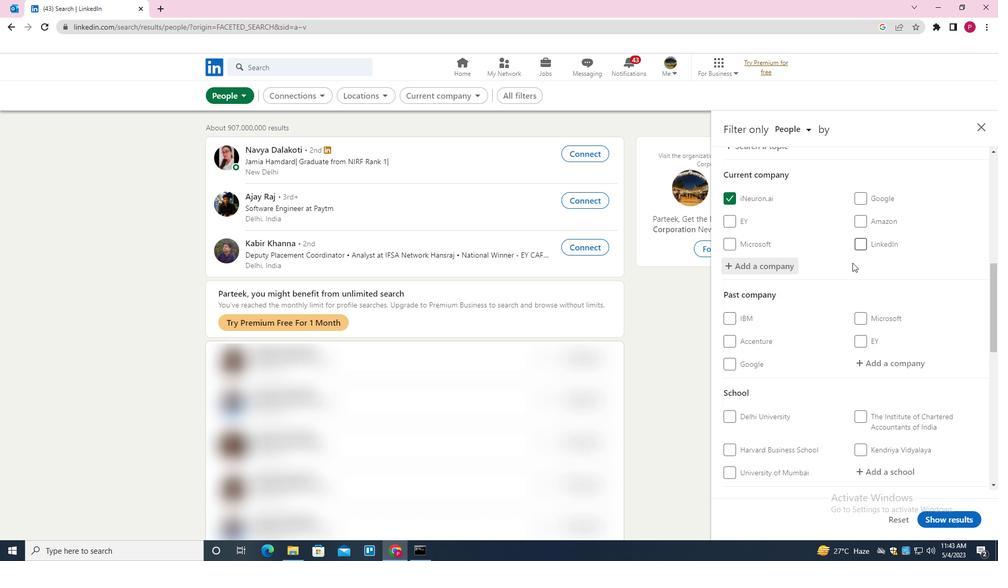 
Action: Mouse scrolled (849, 264) with delta (0, 0)
Screenshot: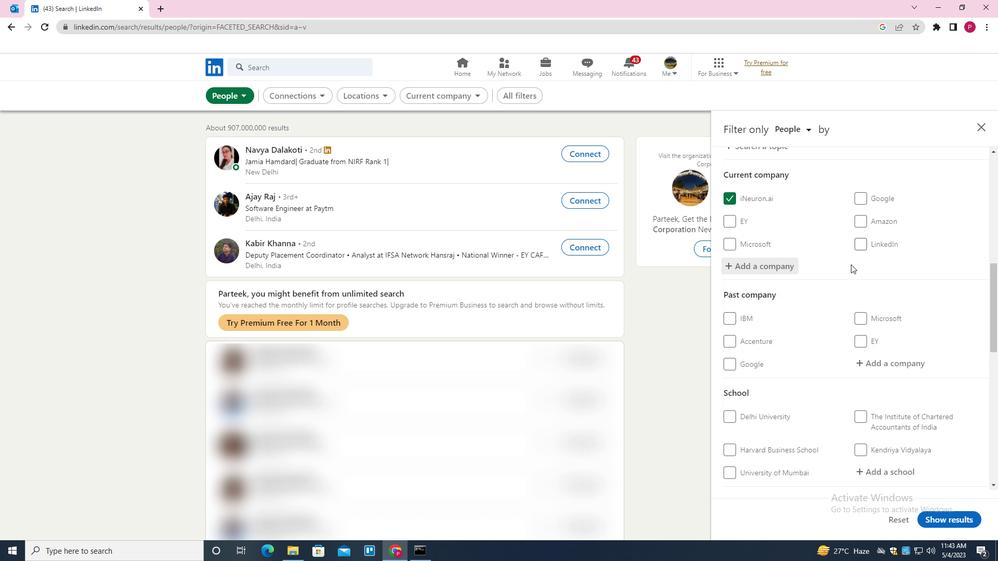 
Action: Mouse scrolled (849, 264) with delta (0, 0)
Screenshot: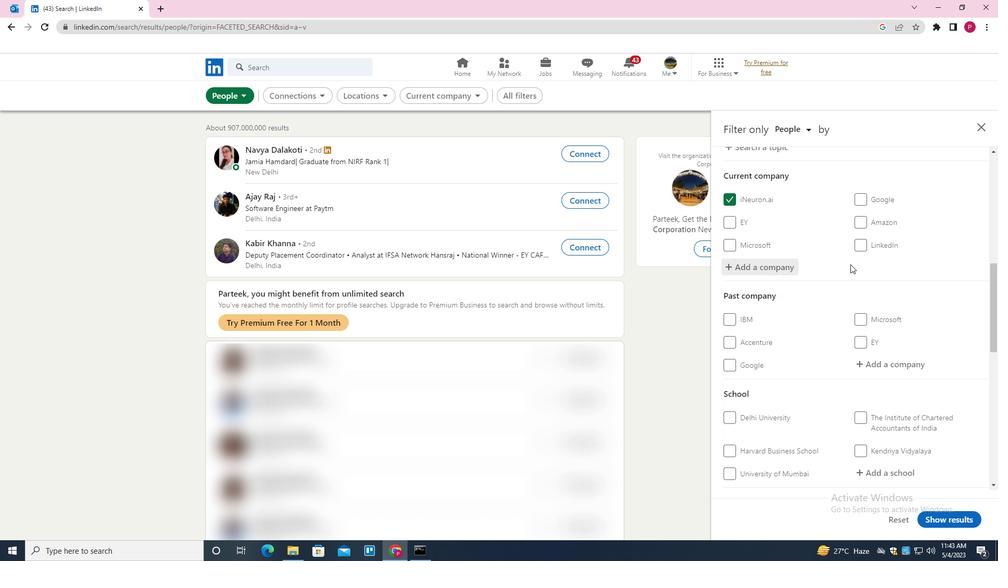 
Action: Mouse scrolled (849, 264) with delta (0, 0)
Screenshot: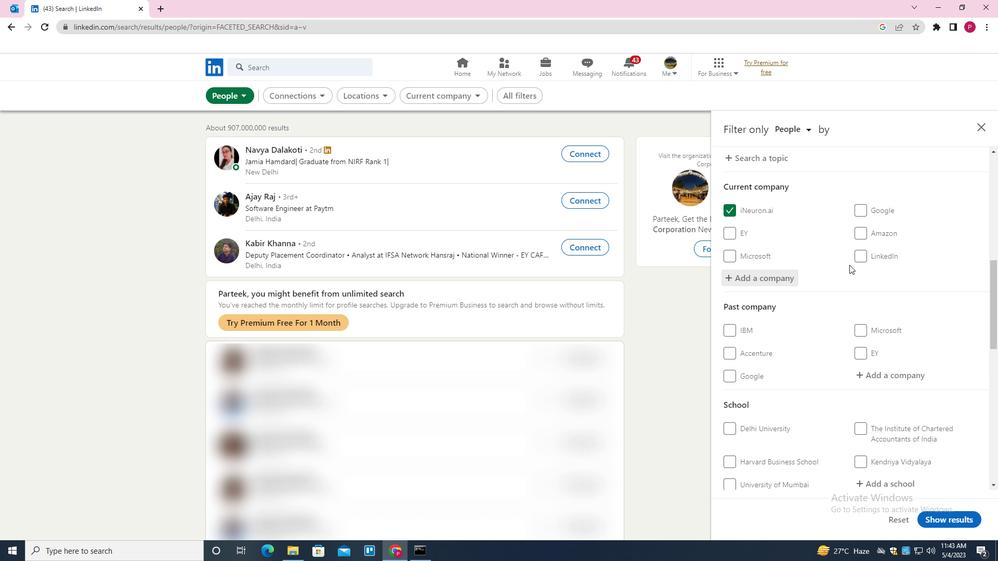 
Action: Mouse scrolled (849, 264) with delta (0, 0)
Screenshot: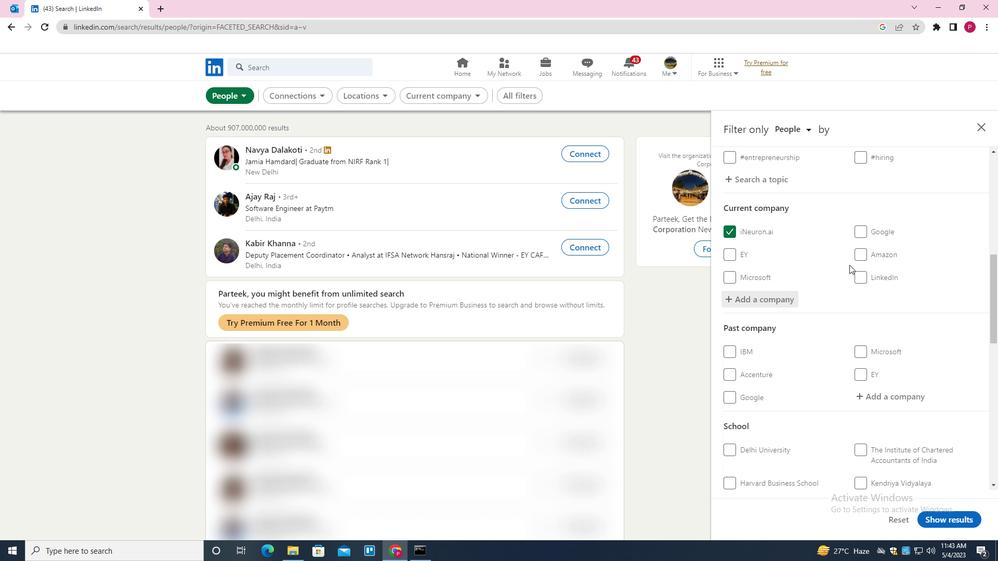 
Action: Mouse scrolled (849, 264) with delta (0, 0)
Screenshot: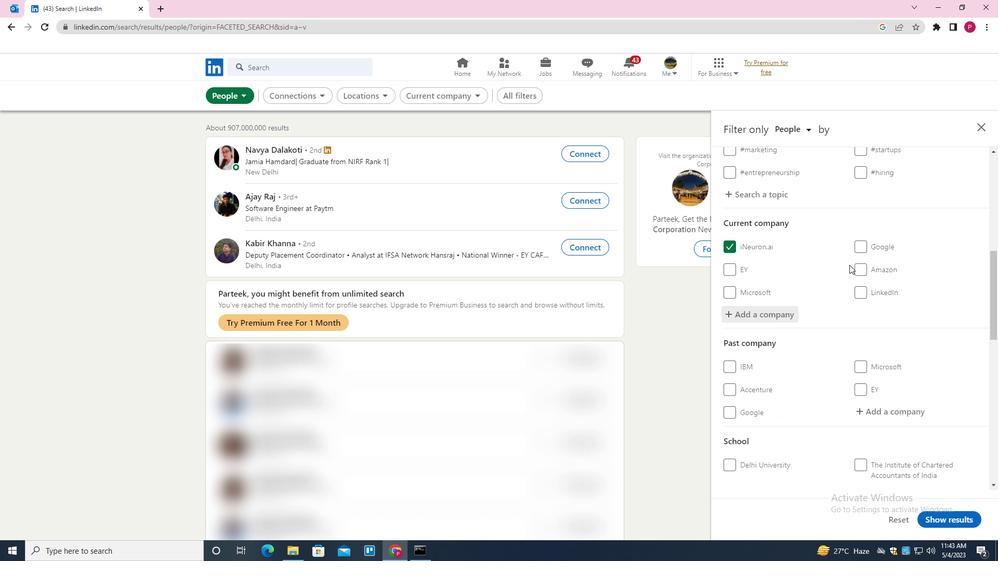 
Action: Mouse moved to (888, 262)
Screenshot: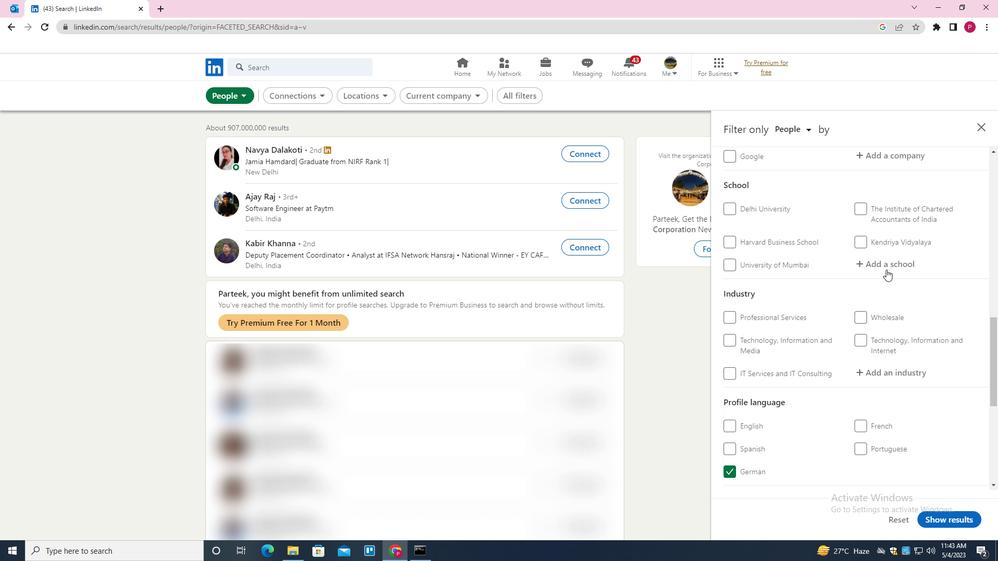 
Action: Mouse pressed left at (888, 262)
Screenshot: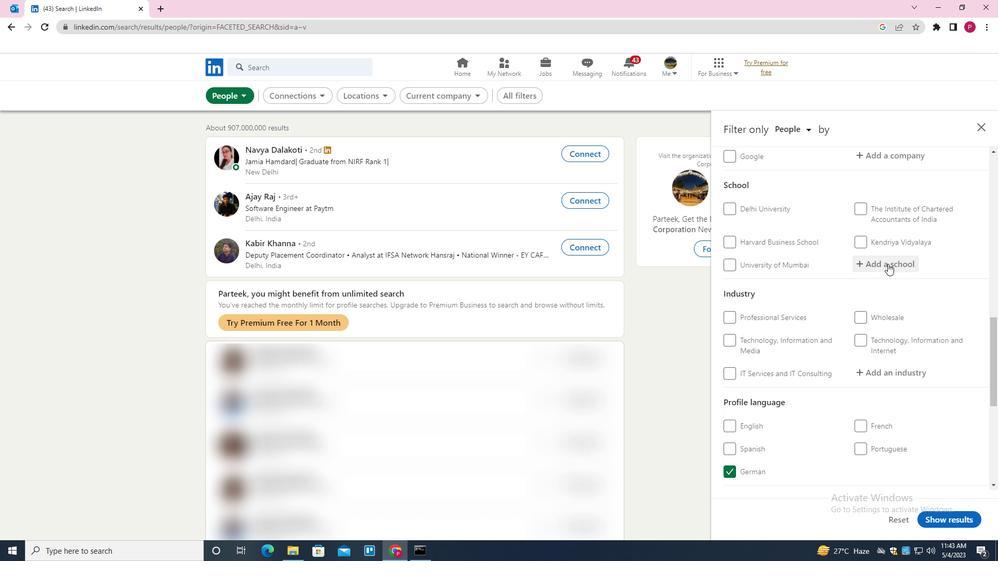 
Action: Key pressed <Key.shift><Key.shift><Key.shift><Key.shift><Key.shift><Key.shift><Key.shift><Key.shift>PATNA<Key.space><Key.shift><Key.shift><Key.shift><Key.shift>UNIVERSITY<Key.space><Key.down><Key.enter>
Screenshot: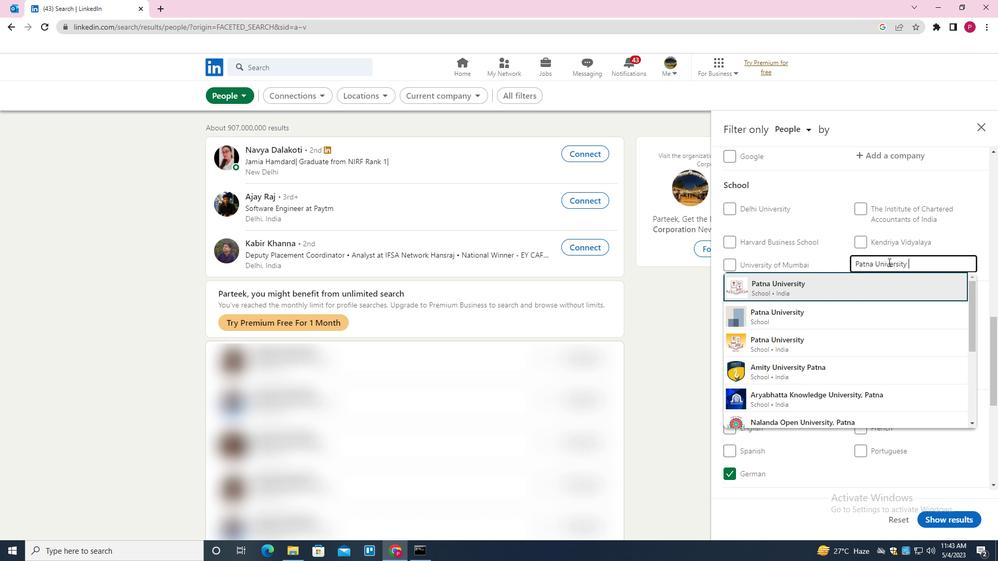 
Action: Mouse moved to (869, 275)
Screenshot: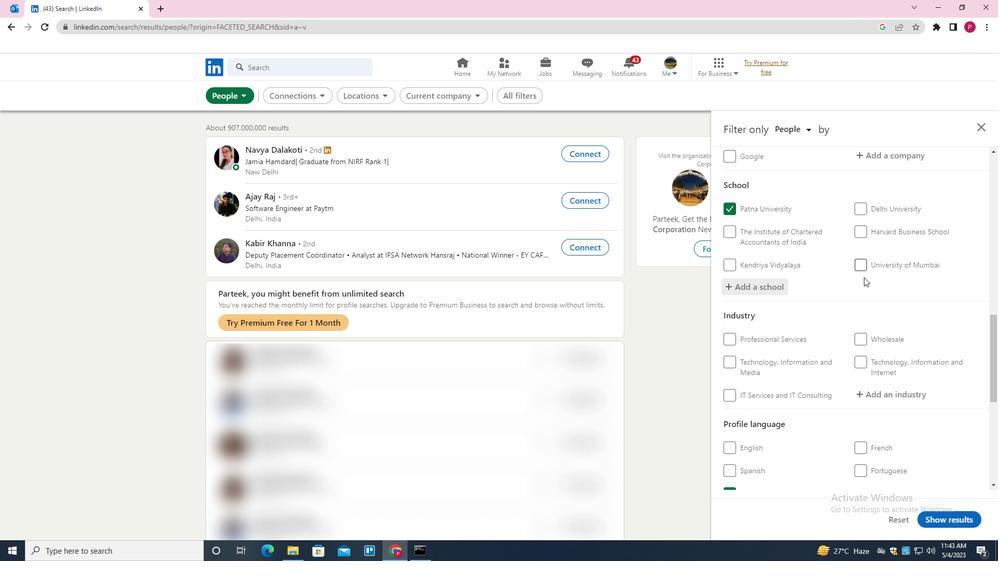 
Action: Mouse scrolled (869, 275) with delta (0, 0)
Screenshot: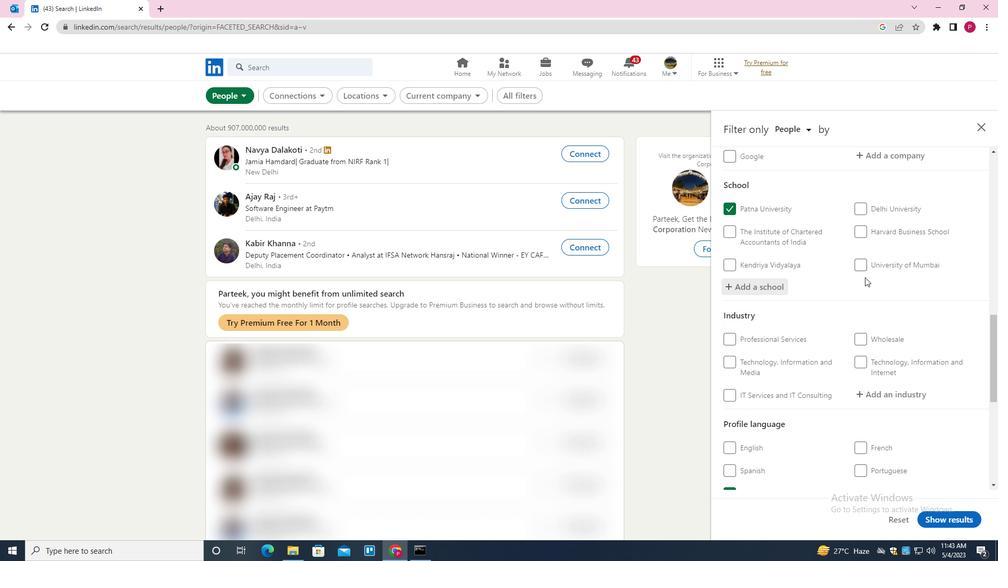
Action: Mouse moved to (871, 273)
Screenshot: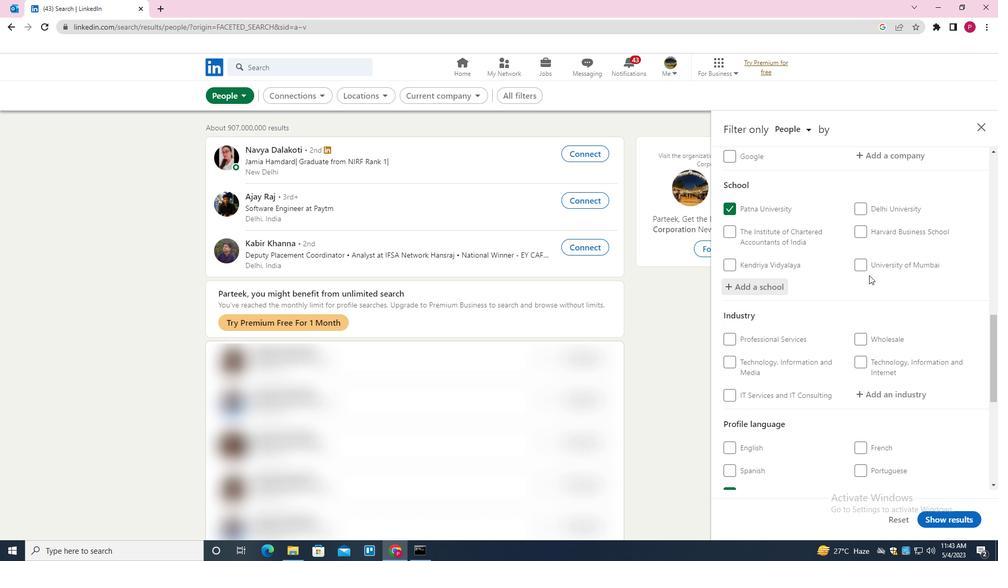 
Action: Mouse scrolled (871, 273) with delta (0, 0)
Screenshot: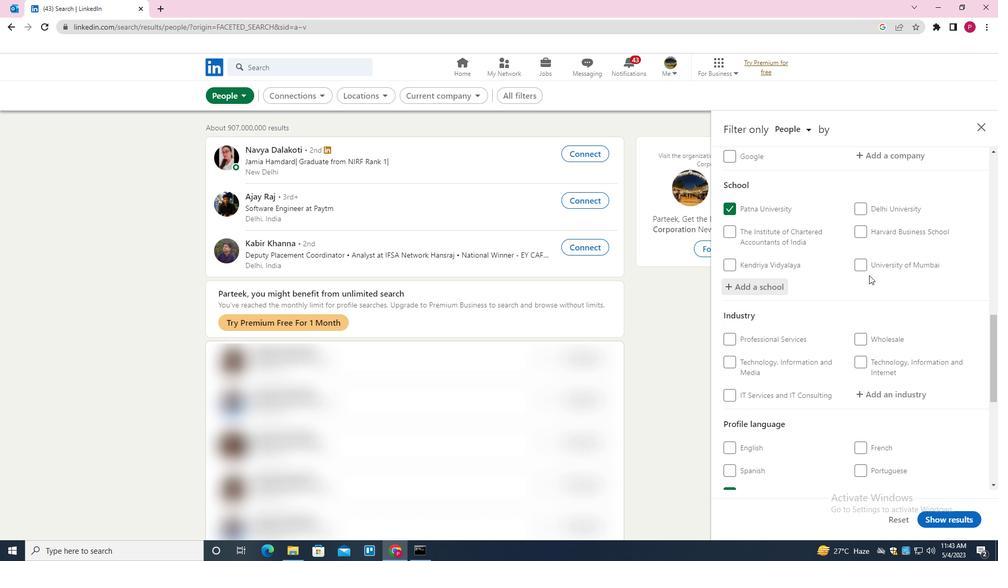 
Action: Mouse moved to (873, 272)
Screenshot: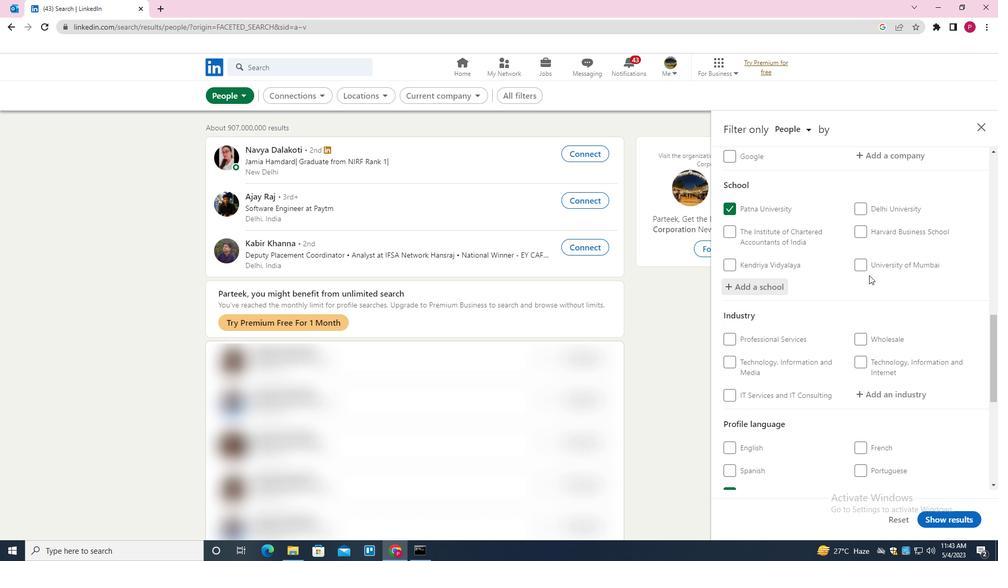
Action: Mouse scrolled (873, 272) with delta (0, 0)
Screenshot: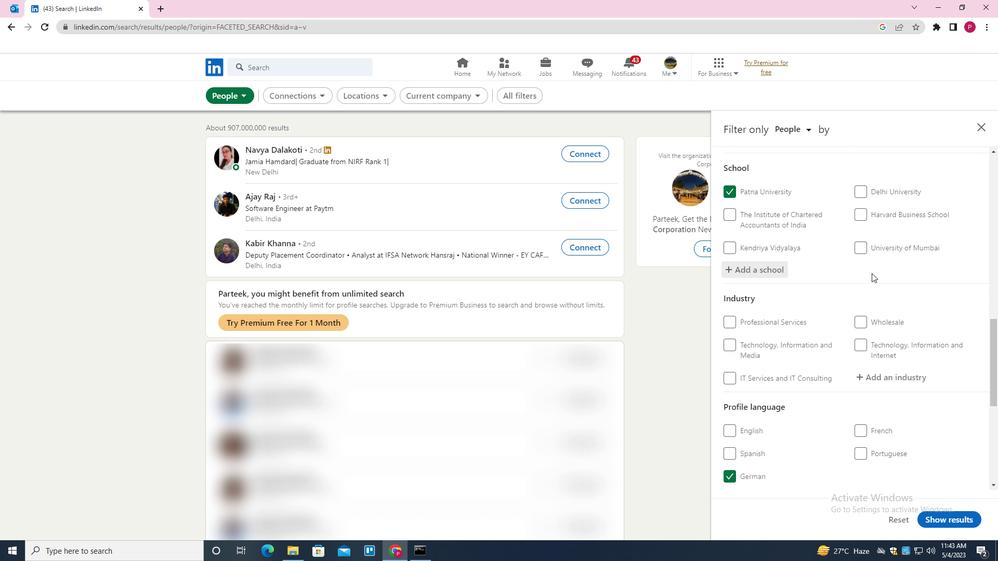 
Action: Mouse moved to (898, 241)
Screenshot: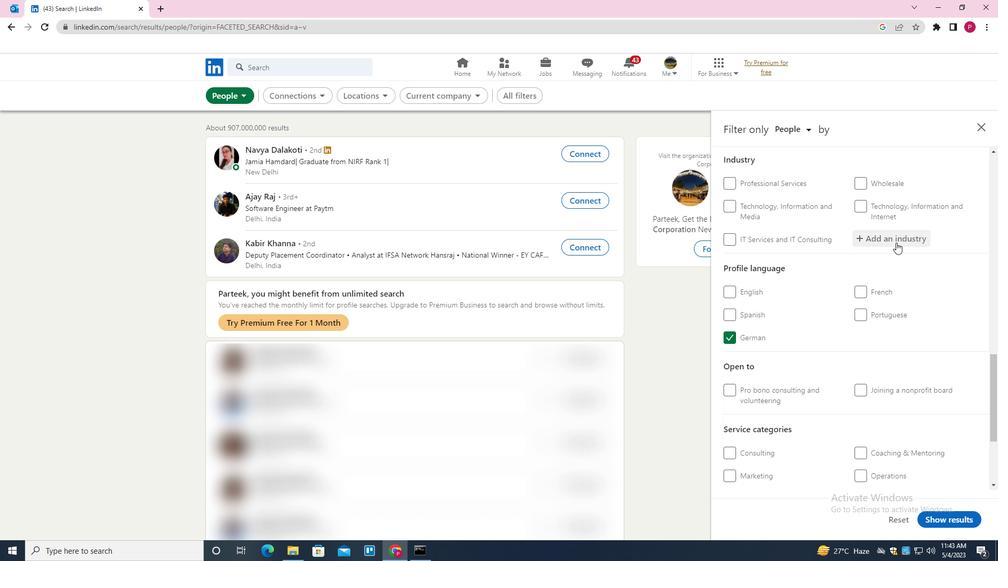 
Action: Mouse pressed left at (898, 241)
Screenshot: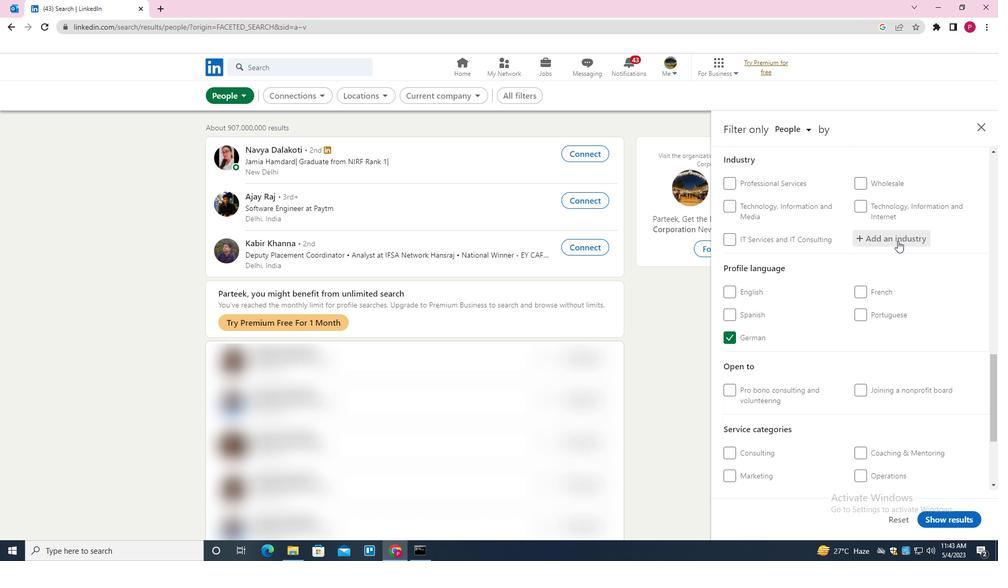 
Action: Key pressed <Key.shift><Key.shift><Key.shift><Key.shift><Key.shift><Key.shift><Key.shift><Key.shift><Key.shift><Key.shift><Key.shift><Key.shift><Key.shift><Key.shift><Key.shift><Key.shift><Key.shift><Key.shift>DAIRY<Key.space><Key.shift>PRODUCT<Key.space><Key.shift><Key.shift><Key.shift><Key.shift>MANUFACTURING<Key.down><Key.enter>
Screenshot: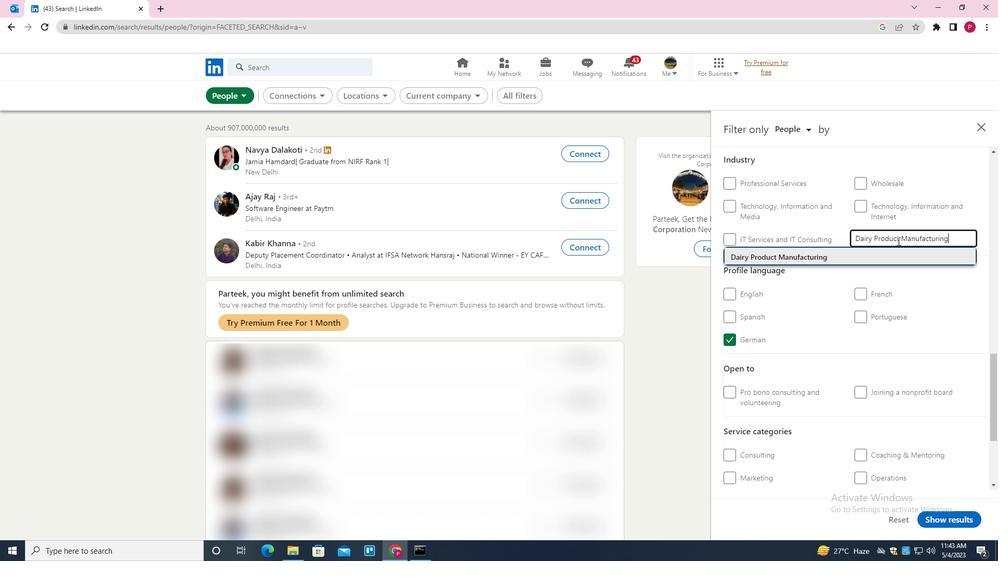 
Action: Mouse moved to (859, 258)
Screenshot: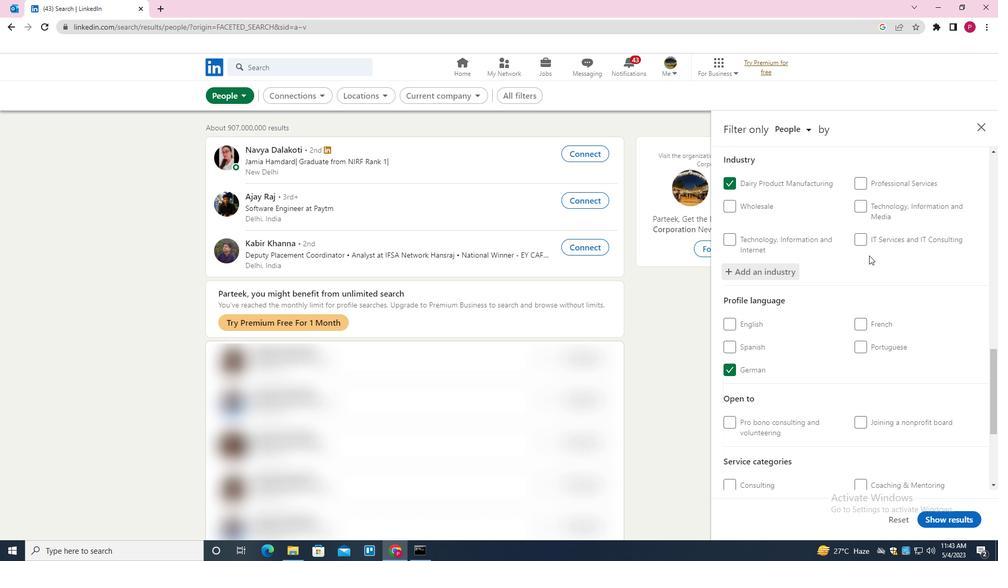 
Action: Mouse scrolled (859, 257) with delta (0, 0)
Screenshot: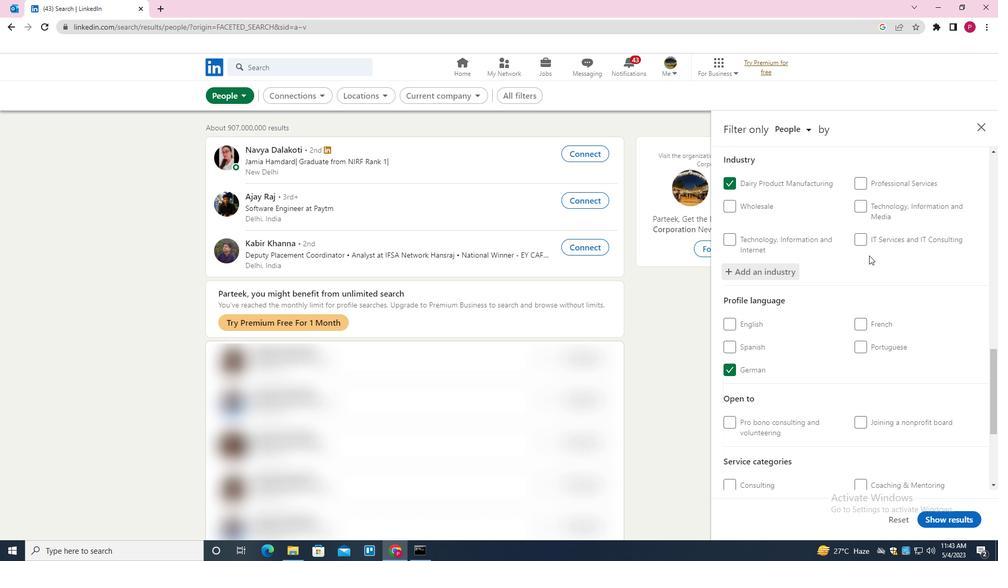 
Action: Mouse moved to (859, 259)
Screenshot: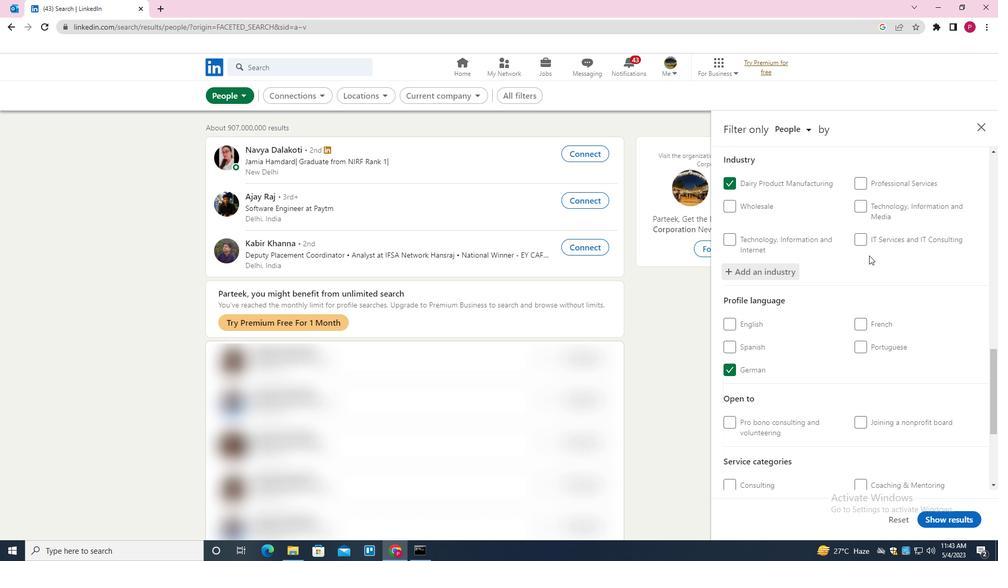 
Action: Mouse scrolled (859, 258) with delta (0, 0)
Screenshot: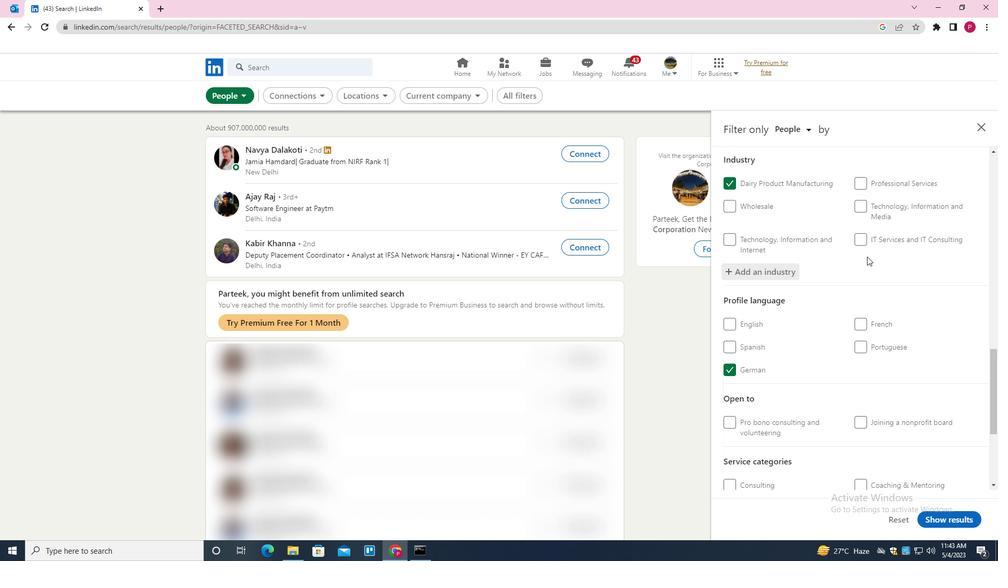 
Action: Mouse scrolled (859, 258) with delta (0, 0)
Screenshot: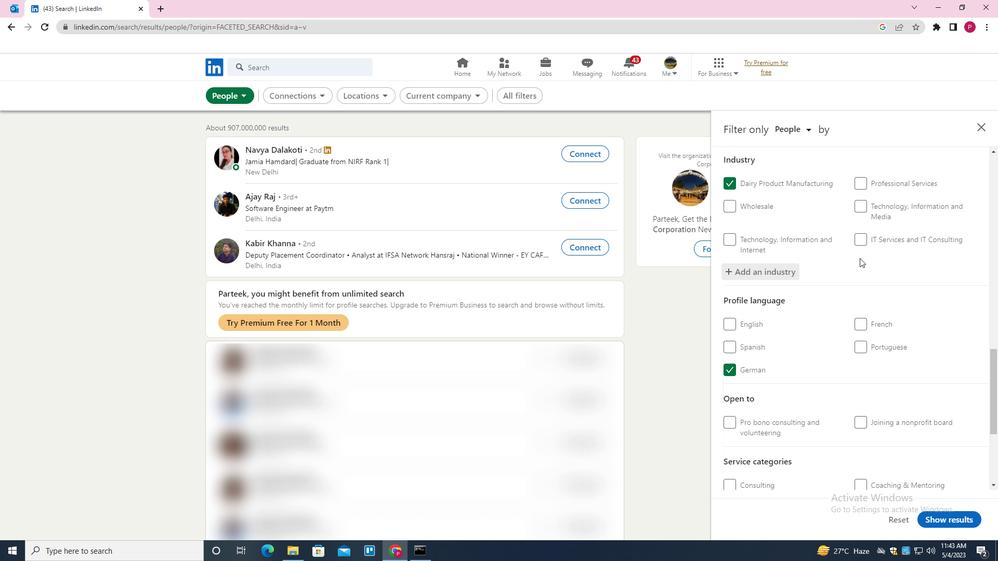 
Action: Mouse moved to (858, 259)
Screenshot: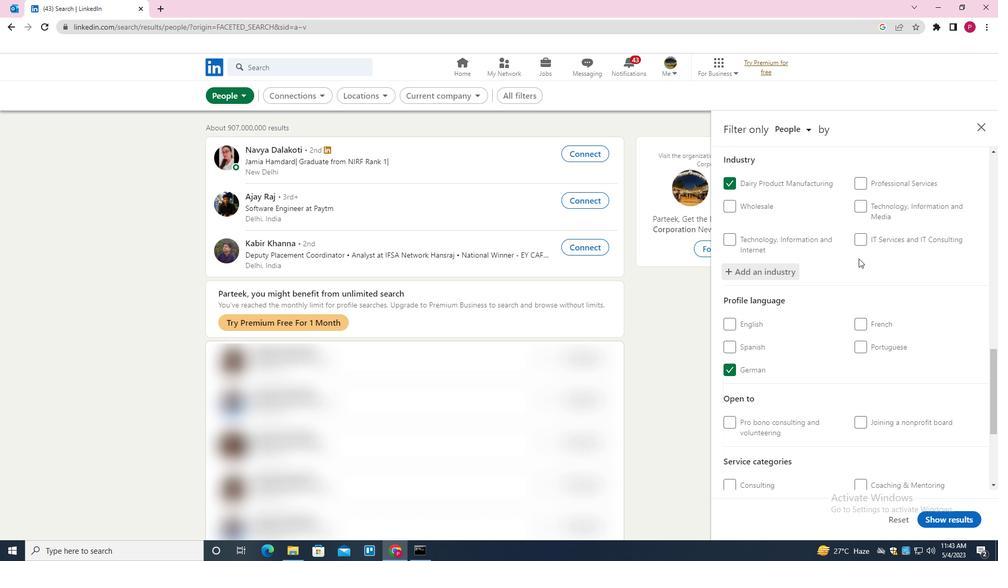
Action: Mouse scrolled (858, 259) with delta (0, 0)
Screenshot: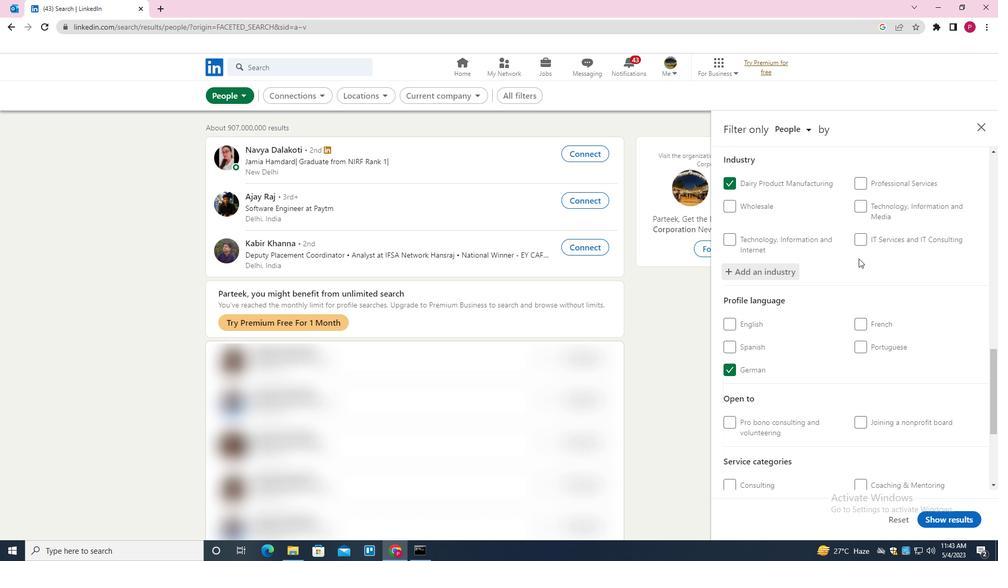 
Action: Mouse moved to (857, 260)
Screenshot: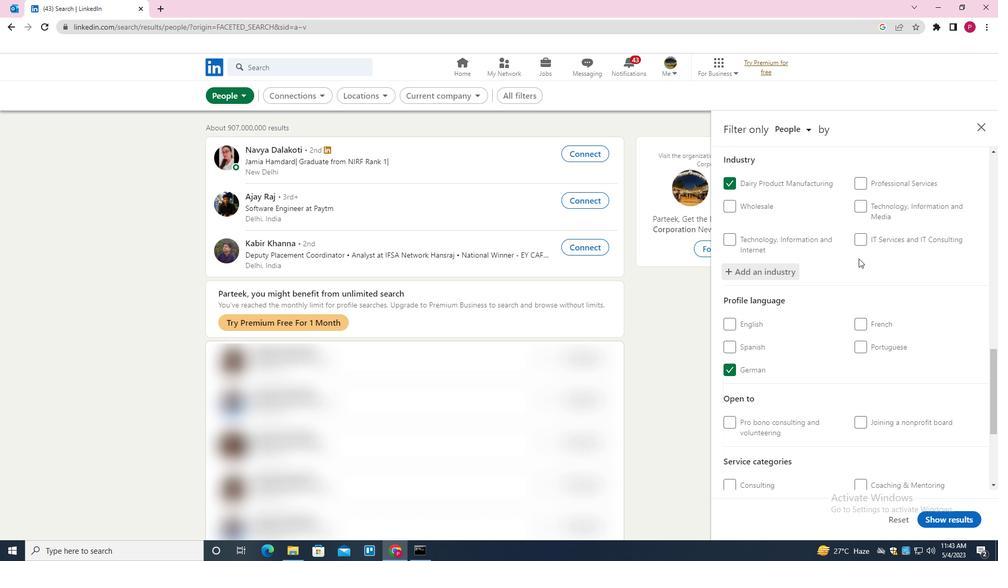 
Action: Mouse scrolled (857, 260) with delta (0, 0)
Screenshot: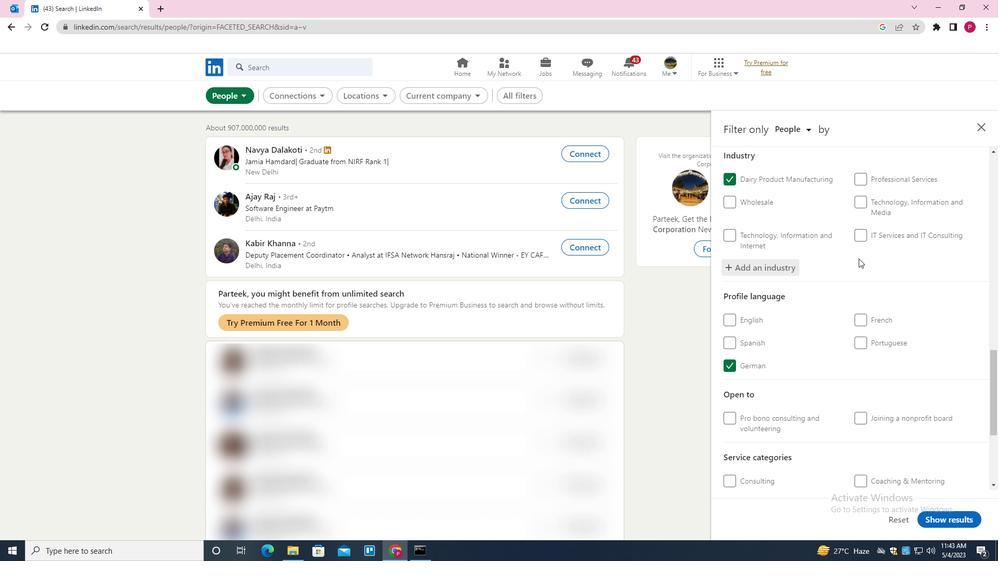 
Action: Mouse moved to (857, 263)
Screenshot: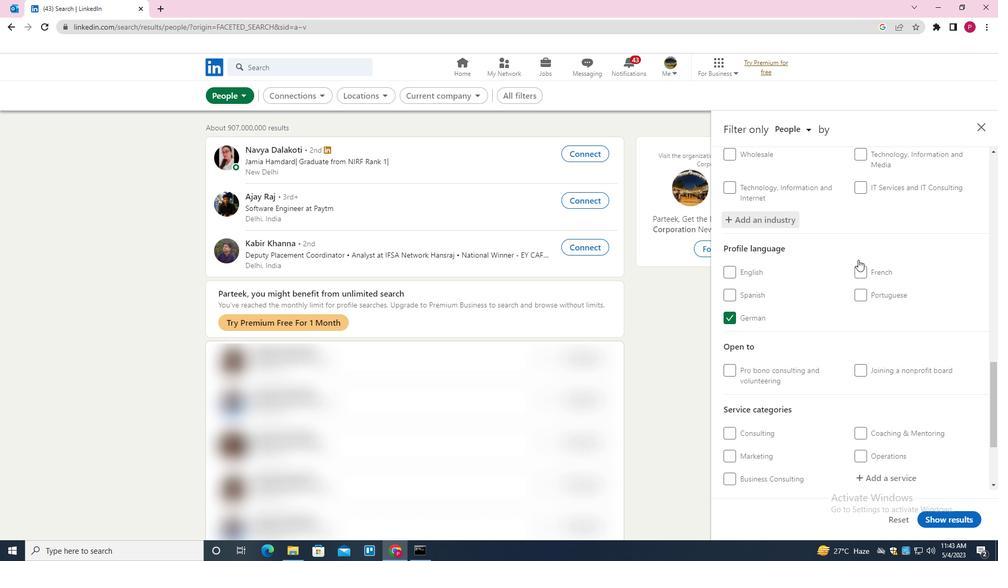 
Action: Mouse scrolled (857, 262) with delta (0, 0)
Screenshot: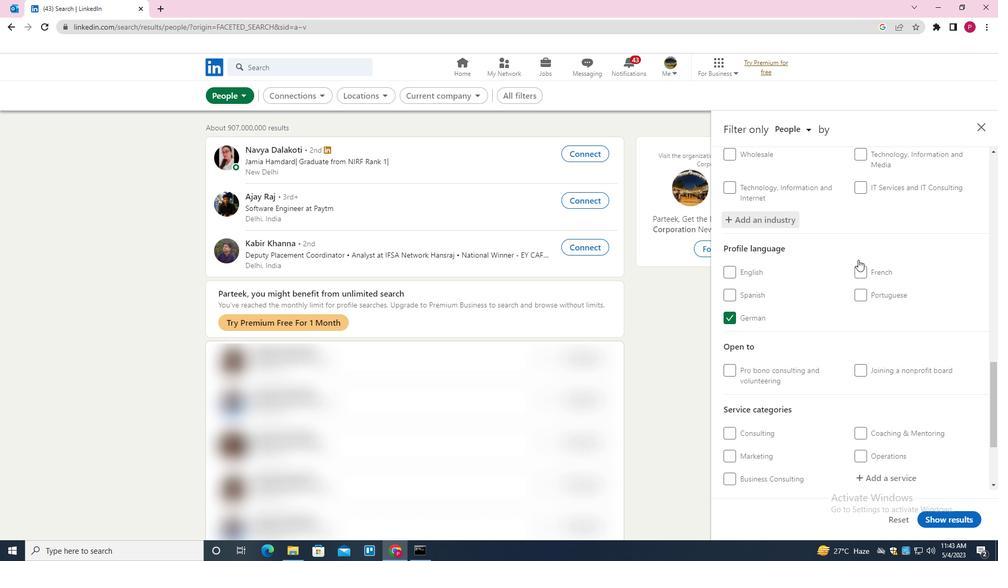 
Action: Mouse moved to (885, 342)
Screenshot: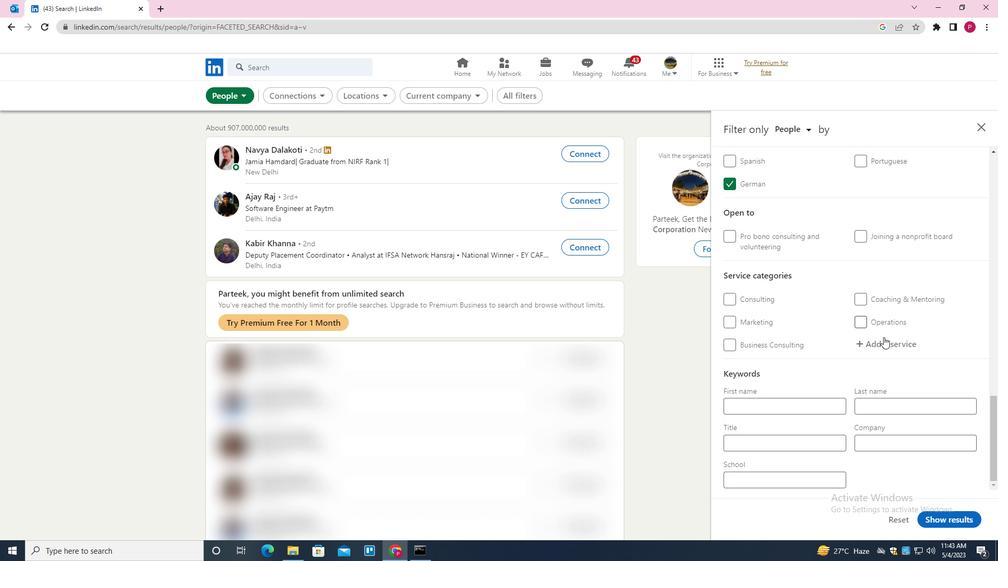 
Action: Mouse pressed left at (885, 342)
Screenshot: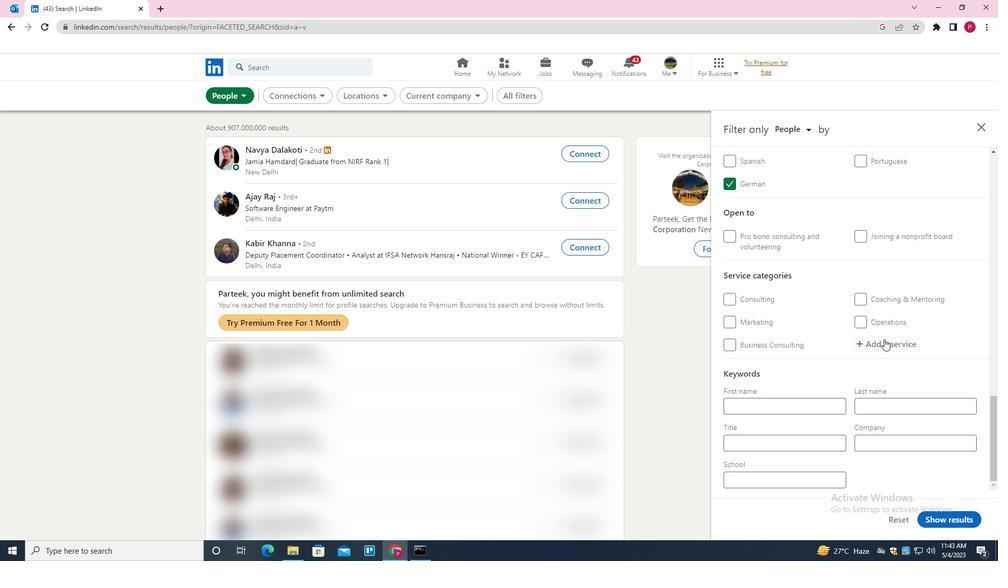 
Action: Mouse moved to (881, 266)
Screenshot: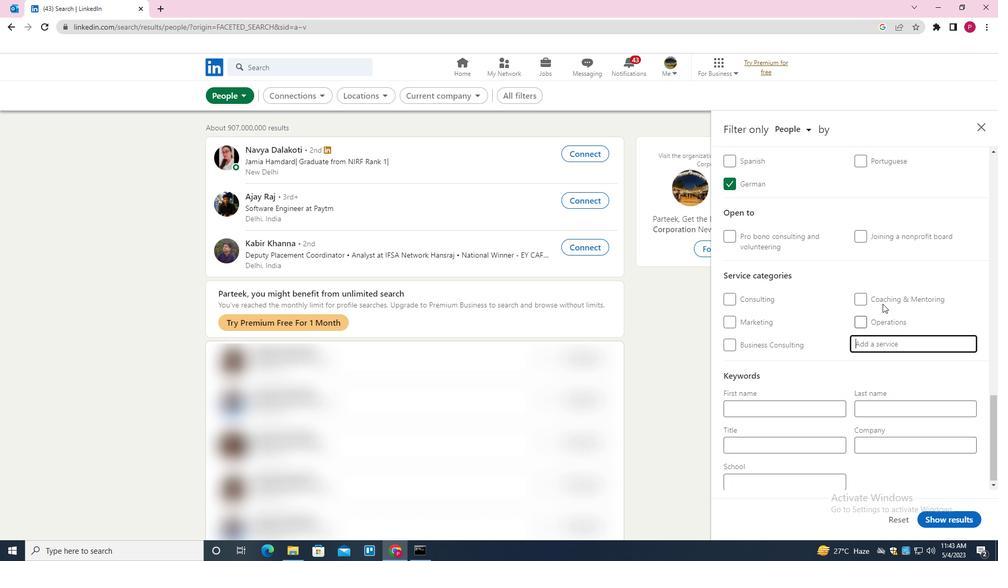 
Action: Key pressed <Key.shift><Key.shift><Key.shift><Key.shift><Key.shift><Key.shift><Key.shift><Key.shift><Key.shift>GRAPHIC<Key.space><Key.shift><Key.shift>DESIGN<Key.down><Key.enter>
Screenshot: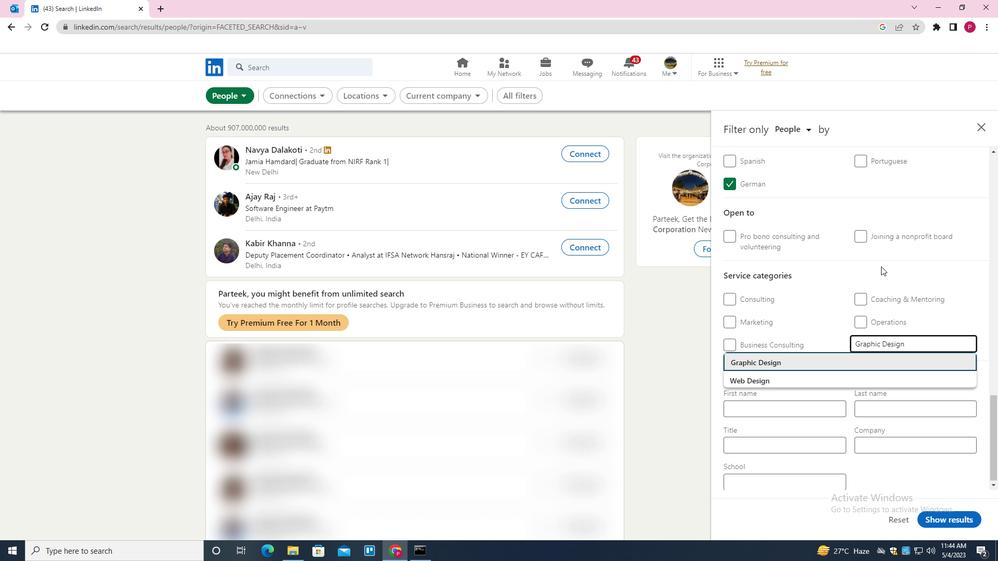
Action: Mouse moved to (874, 296)
Screenshot: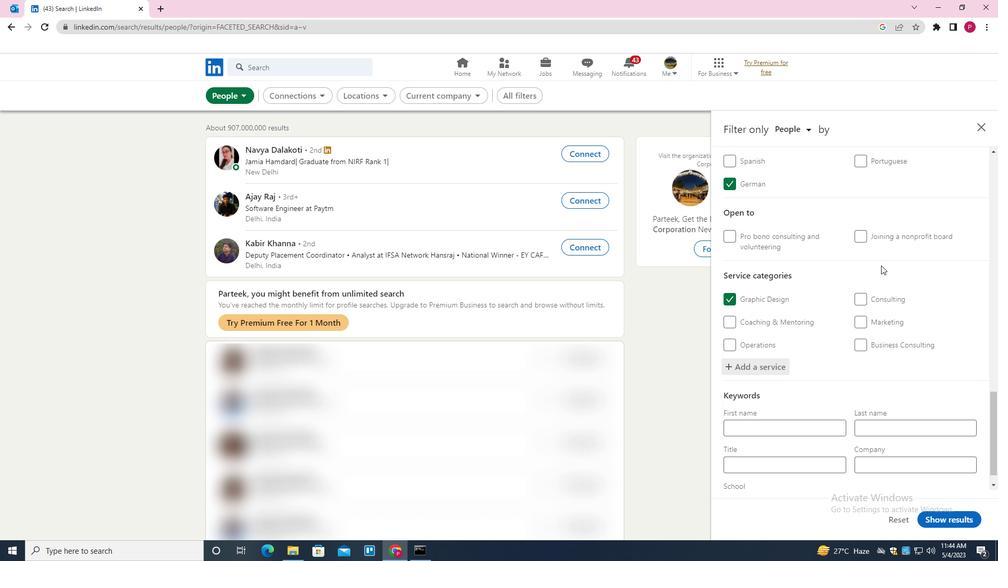 
Action: Mouse scrolled (874, 296) with delta (0, 0)
Screenshot: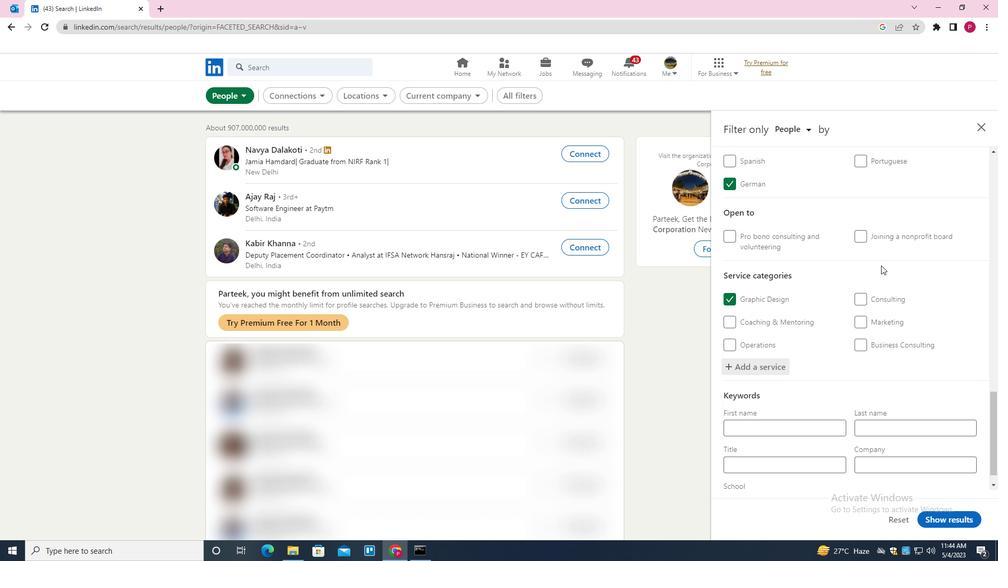 
Action: Mouse moved to (873, 306)
Screenshot: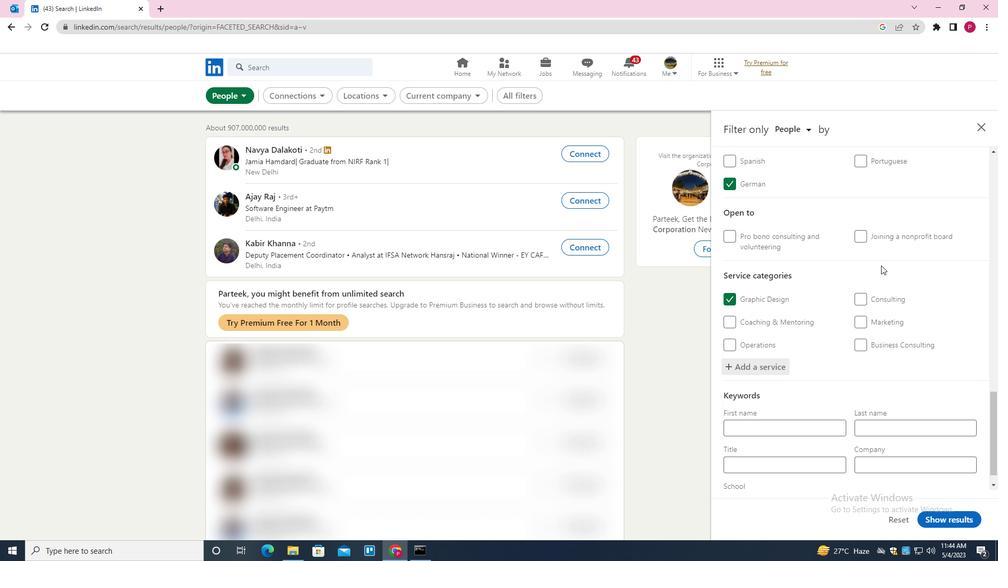 
Action: Mouse scrolled (873, 305) with delta (0, 0)
Screenshot: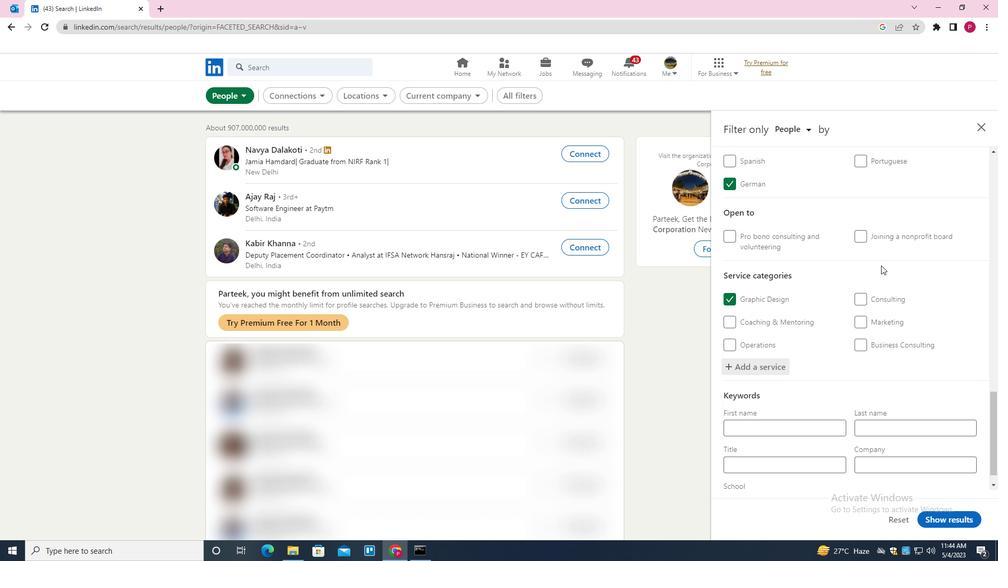 
Action: Mouse moved to (870, 317)
Screenshot: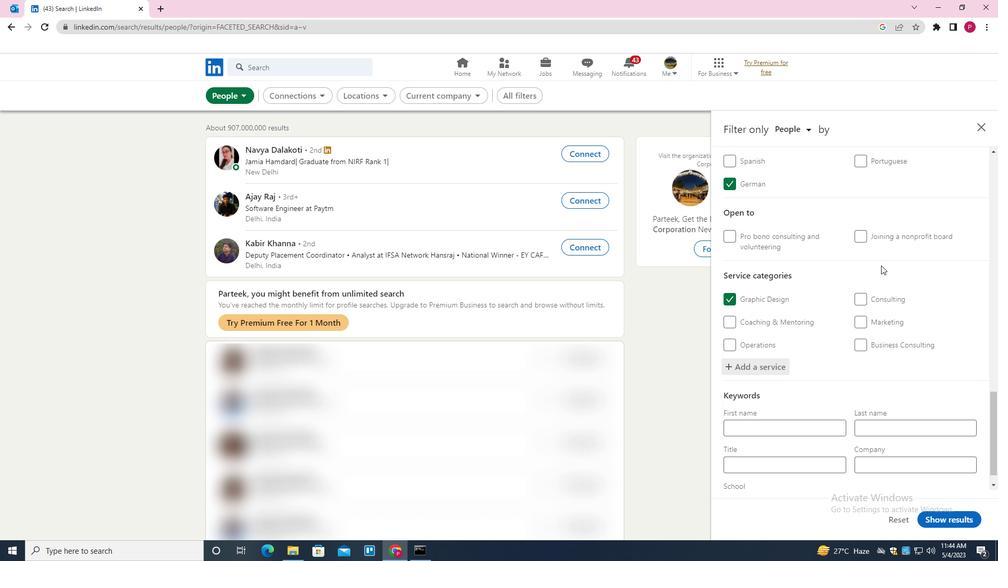
Action: Mouse scrolled (870, 317) with delta (0, 0)
Screenshot: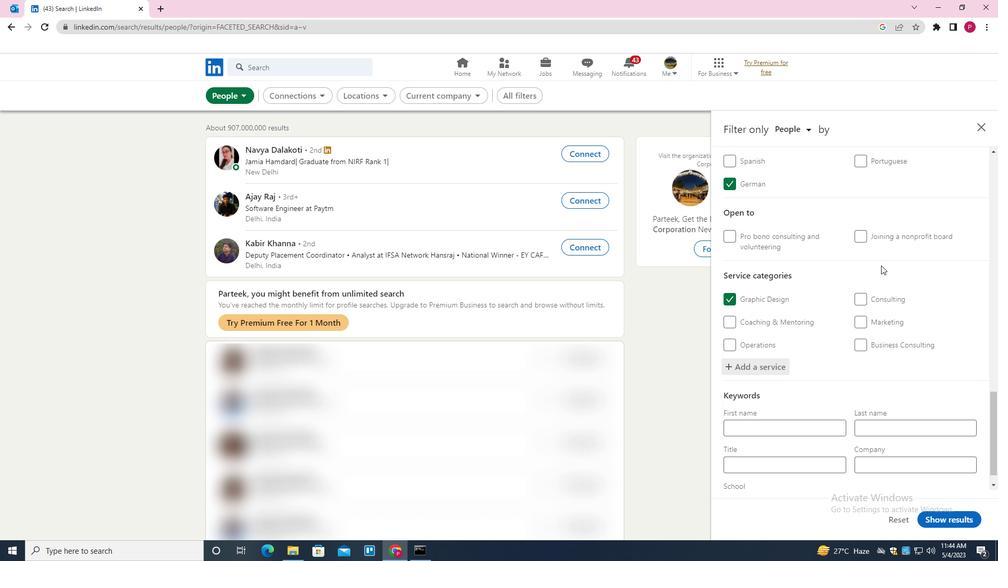 
Action: Mouse moved to (867, 332)
Screenshot: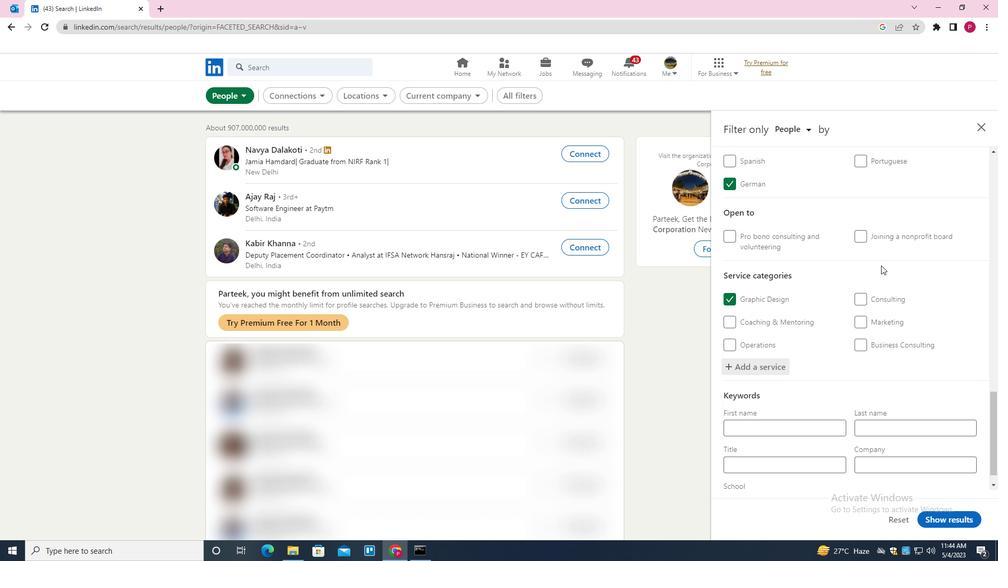 
Action: Mouse scrolled (867, 331) with delta (0, 0)
Screenshot: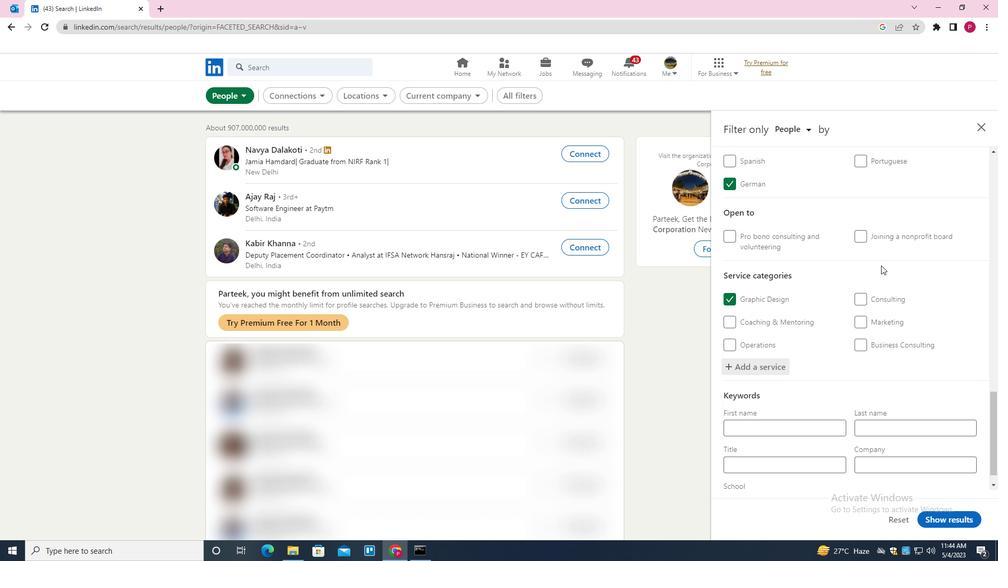 
Action: Mouse moved to (807, 440)
Screenshot: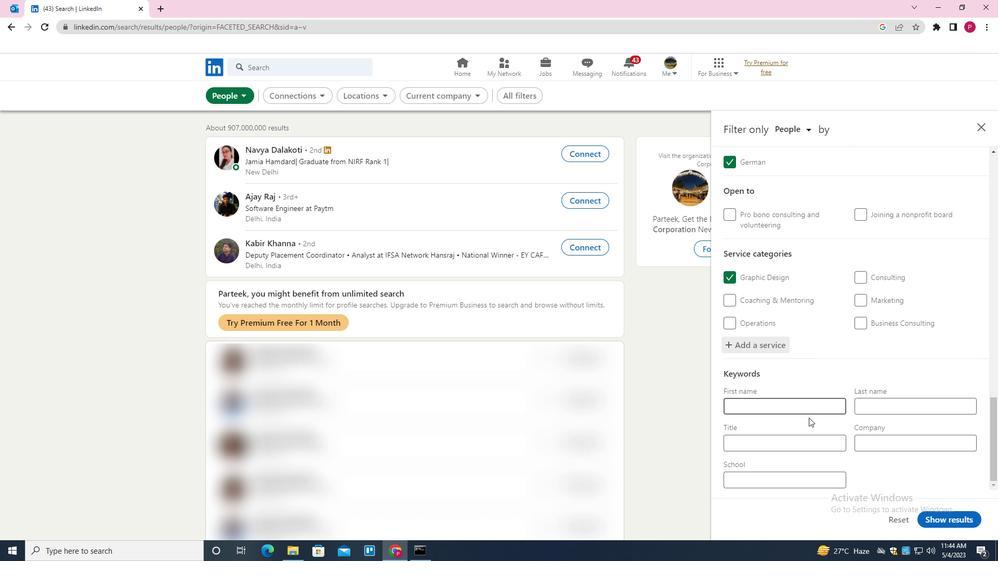 
Action: Mouse pressed left at (807, 440)
Screenshot: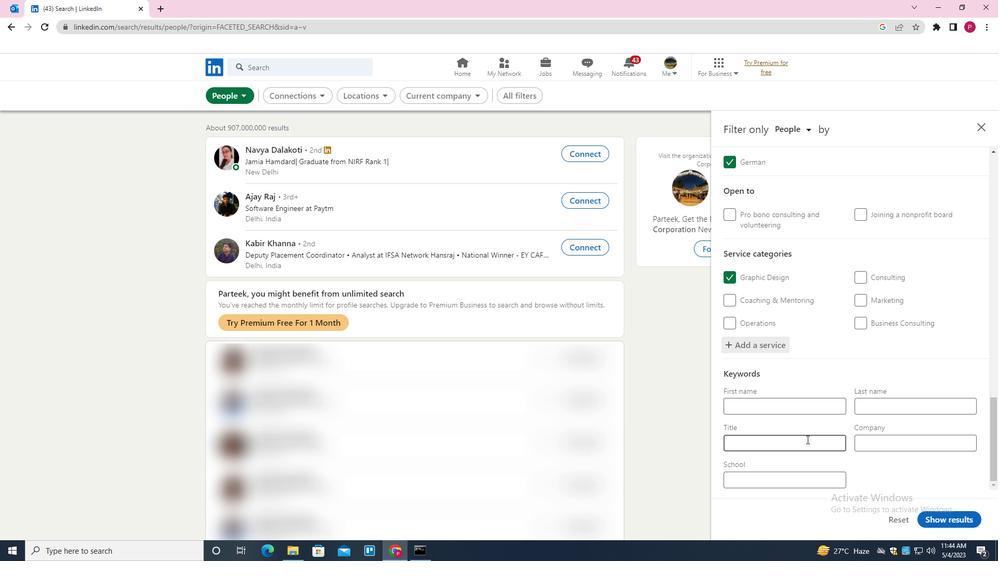 
Action: Mouse moved to (820, 428)
Screenshot: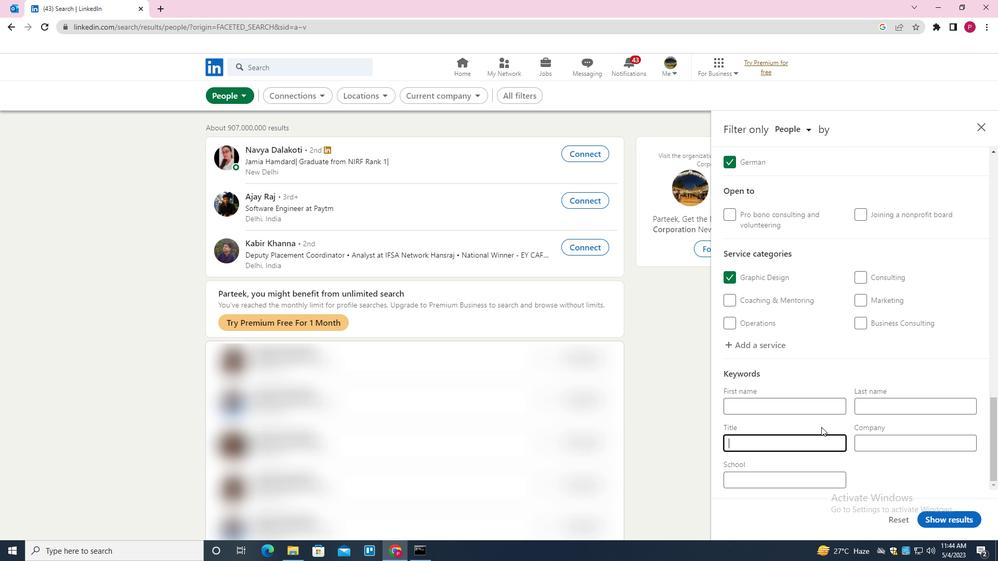 
Action: Key pressed <Key.shift><Key.shift><Key.shift><Key.shift><Key.shift>HOSPITAL<Key.space><Key.shift>VOLUNTEER
Screenshot: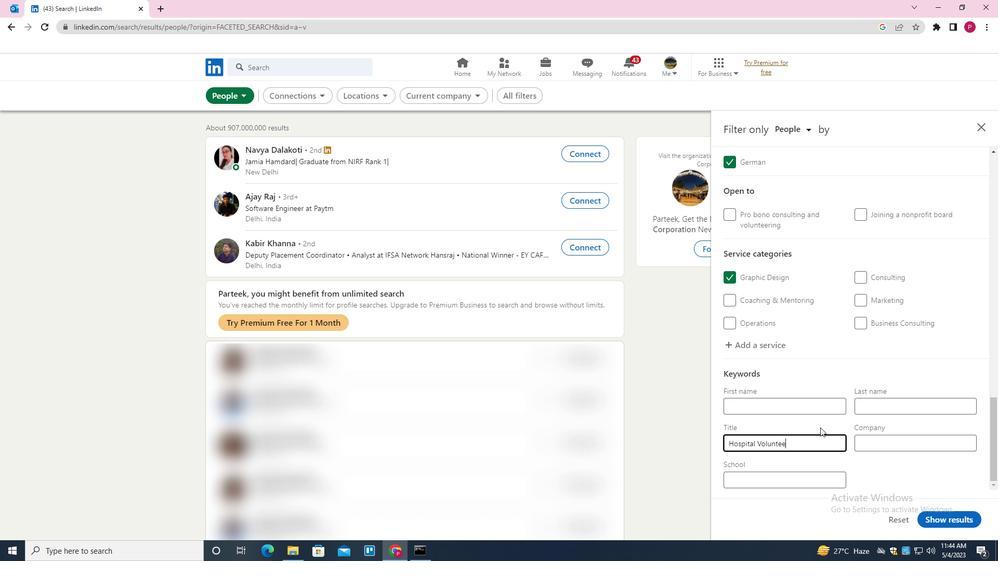 
Action: Mouse moved to (955, 521)
Screenshot: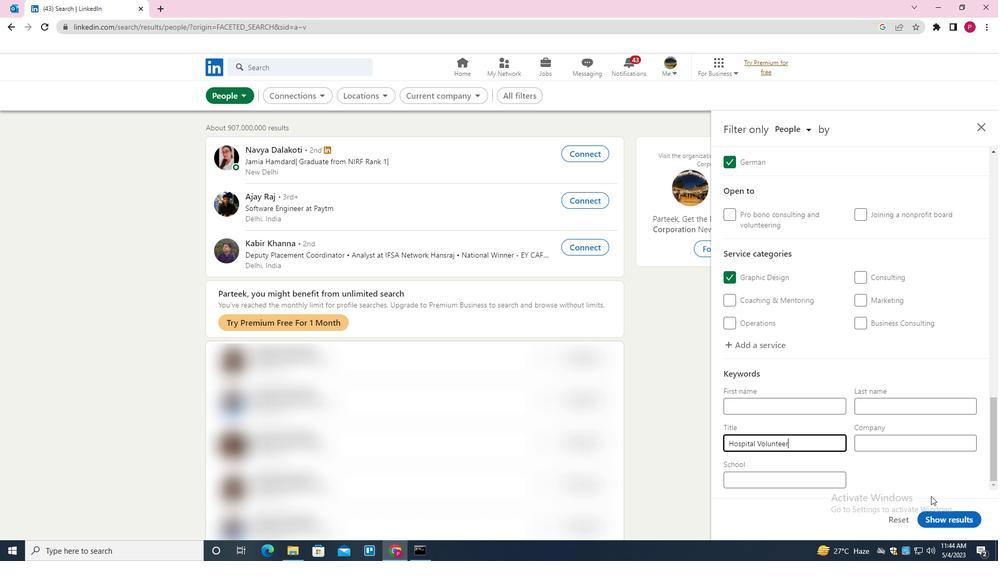 
Action: Mouse pressed left at (955, 521)
Screenshot: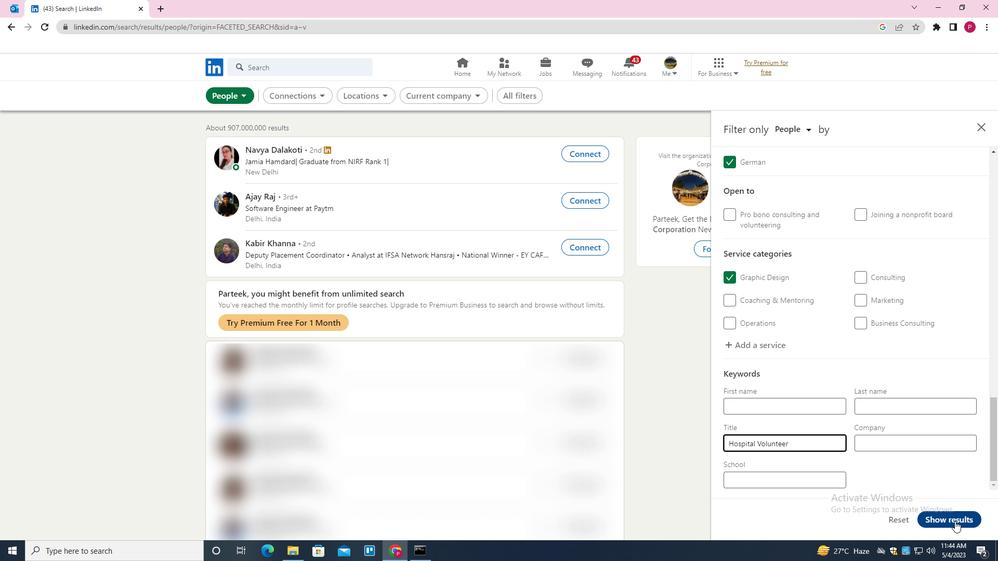 
Action: Mouse moved to (427, 174)
Screenshot: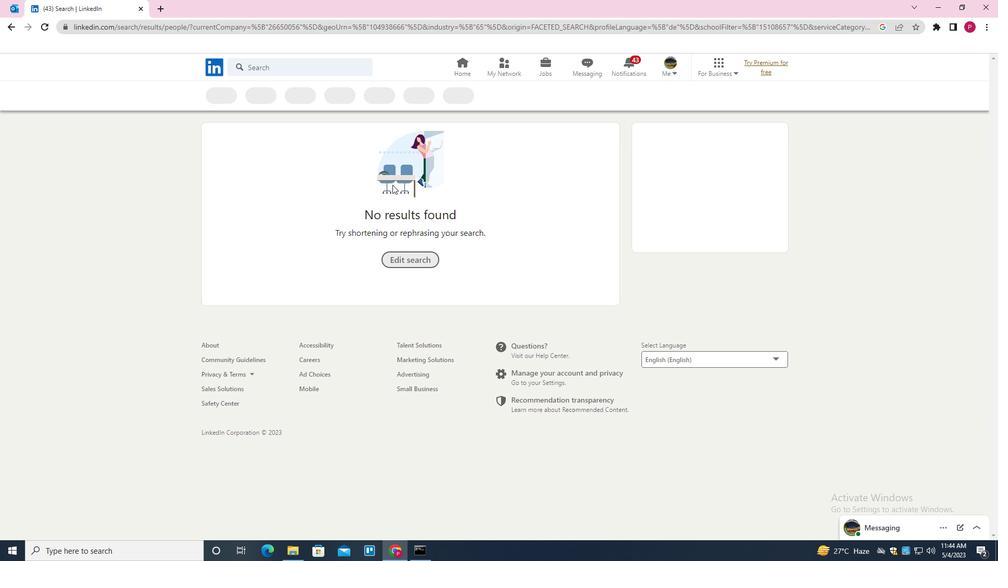 
